 Task: Find connections with filter location Melouza with filter topic #Successwith filter profile language German with filter current company Kalpataru Limited with filter school JSS ACADEMY OF TECHNICAL EDUCATION, NOIDA with filter industry Urban Transit Services with filter service category Program Management with filter keywords title Founder
Action: Mouse moved to (569, 69)
Screenshot: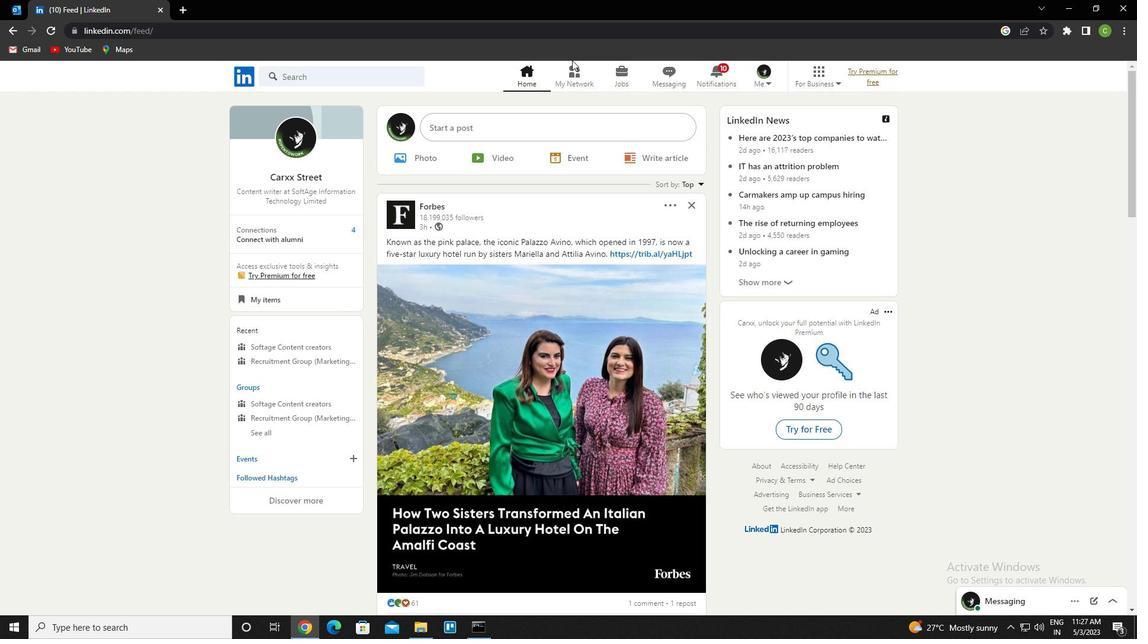 
Action: Mouse pressed left at (569, 69)
Screenshot: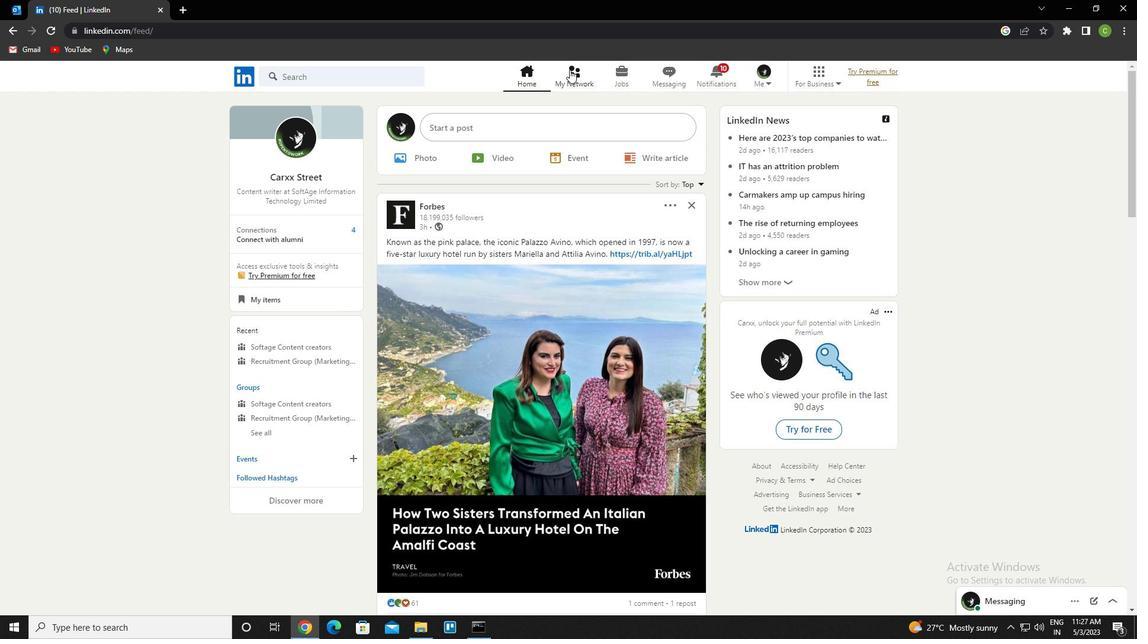 
Action: Mouse moved to (338, 143)
Screenshot: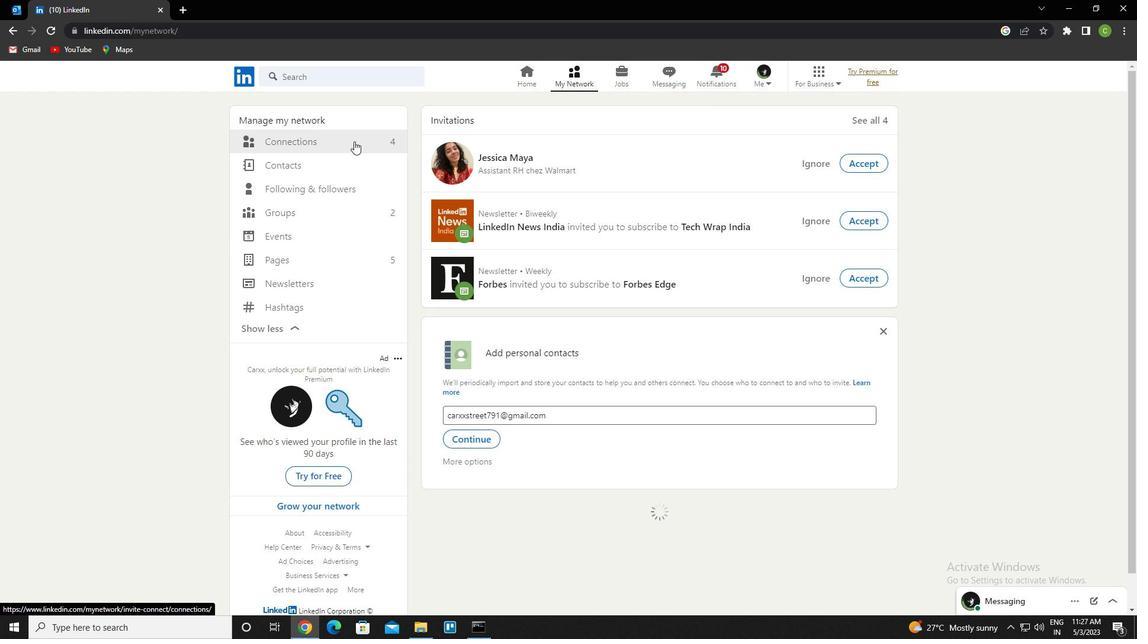 
Action: Mouse pressed left at (338, 143)
Screenshot: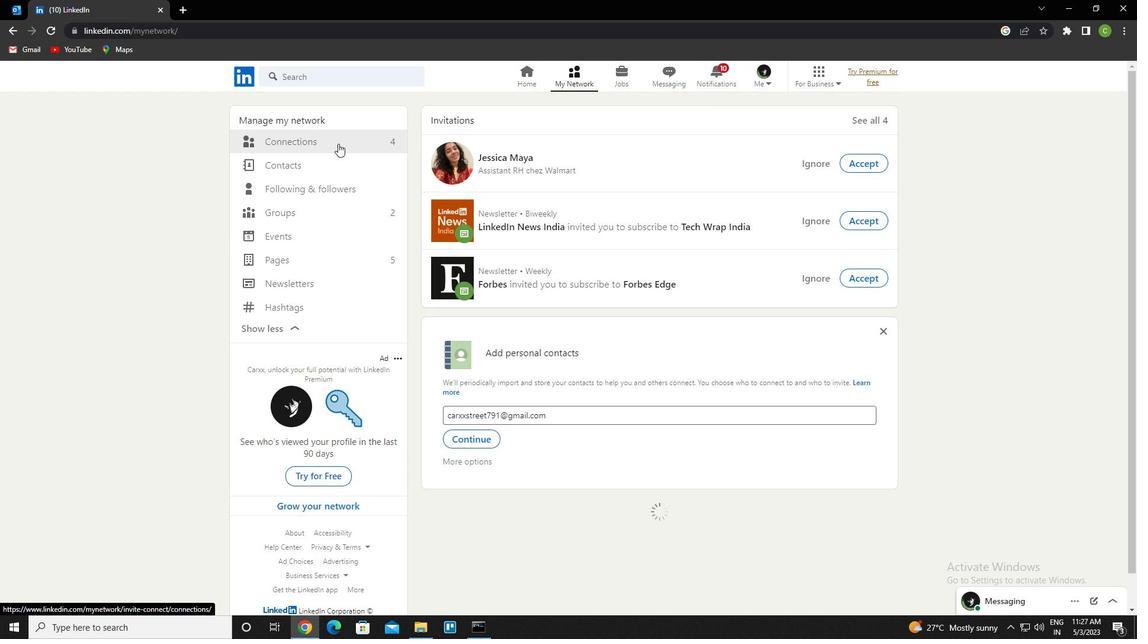 
Action: Mouse moved to (645, 143)
Screenshot: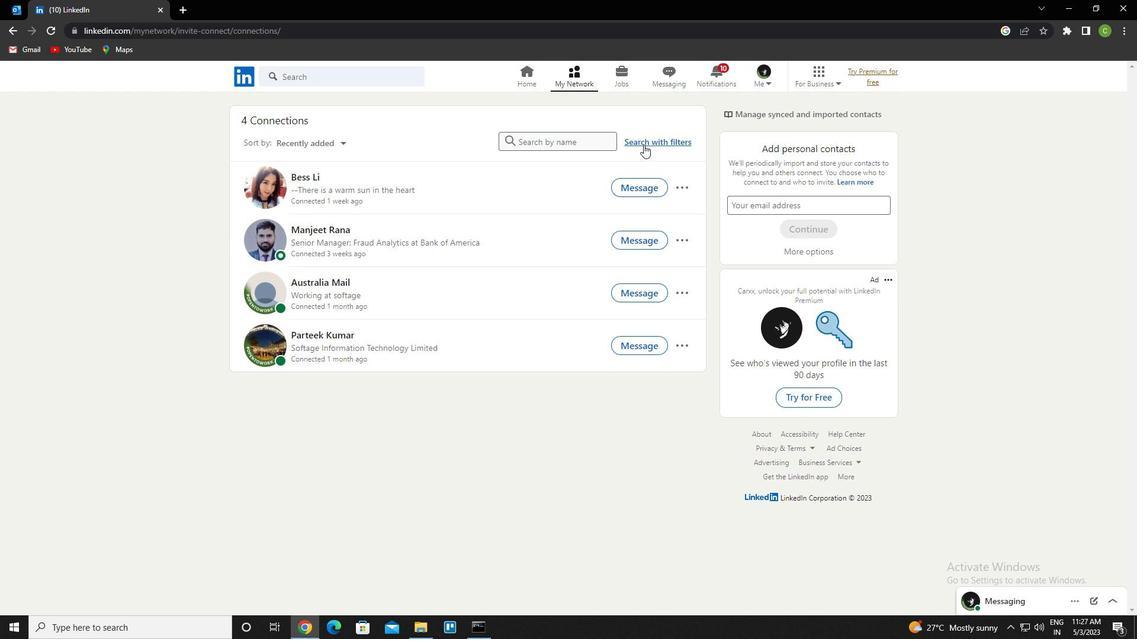 
Action: Mouse pressed left at (645, 143)
Screenshot: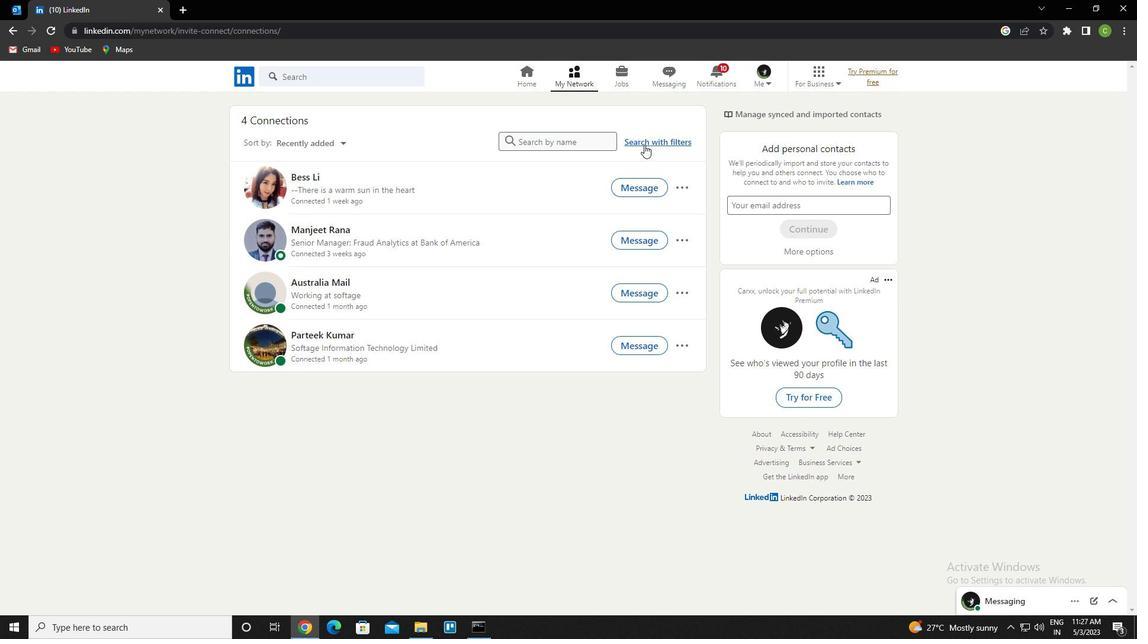 
Action: Mouse moved to (606, 111)
Screenshot: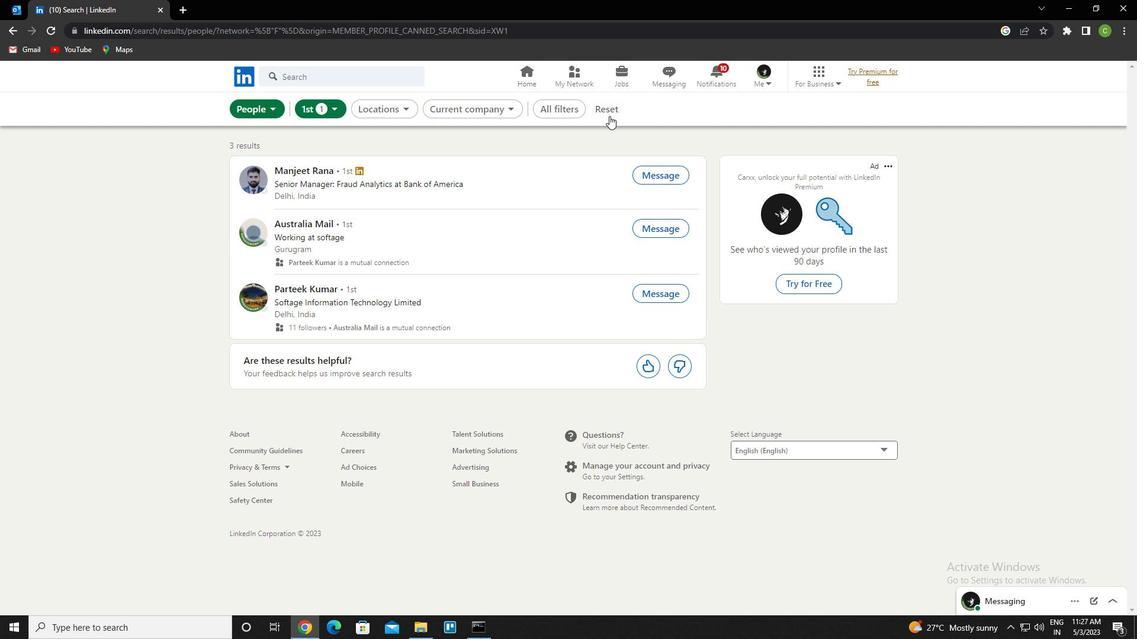 
Action: Mouse pressed left at (606, 111)
Screenshot: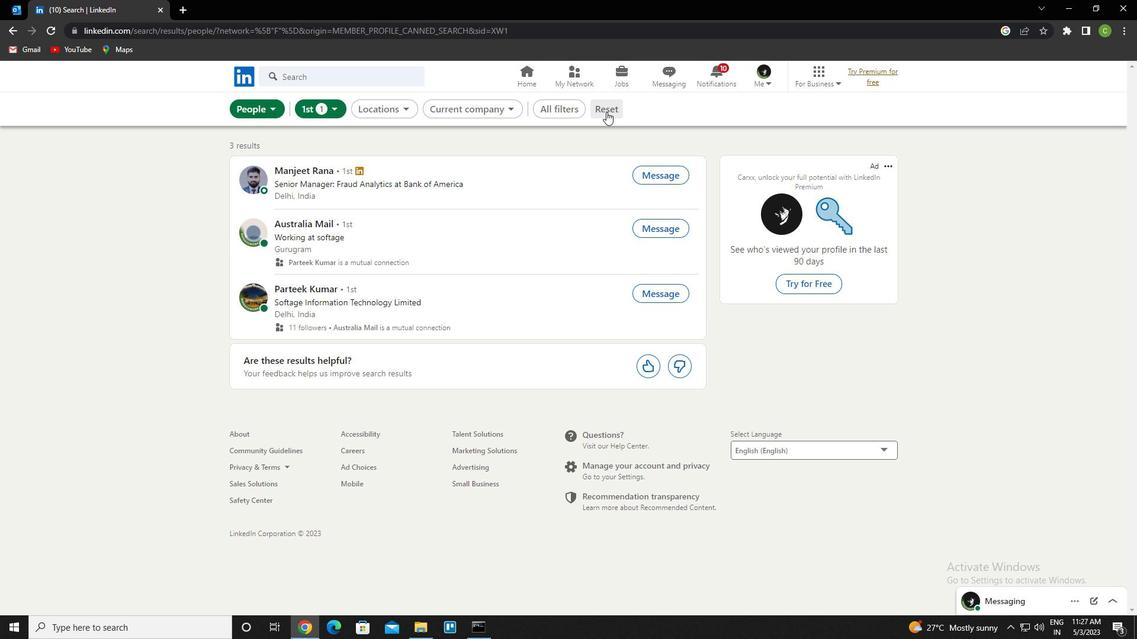 
Action: Mouse moved to (582, 111)
Screenshot: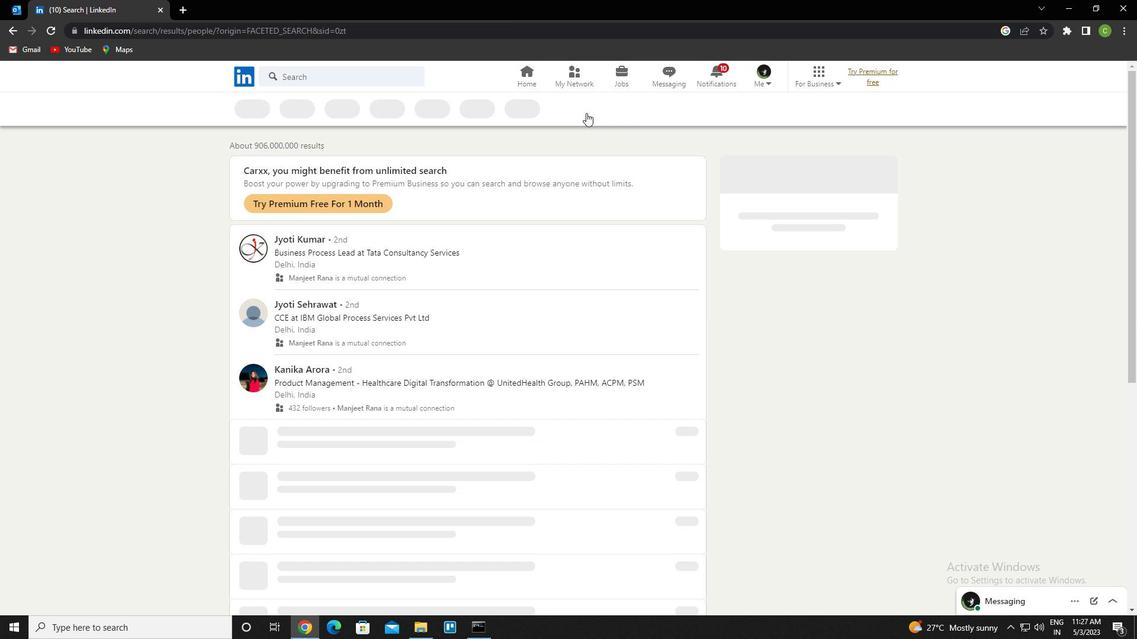 
Action: Mouse pressed left at (582, 111)
Screenshot: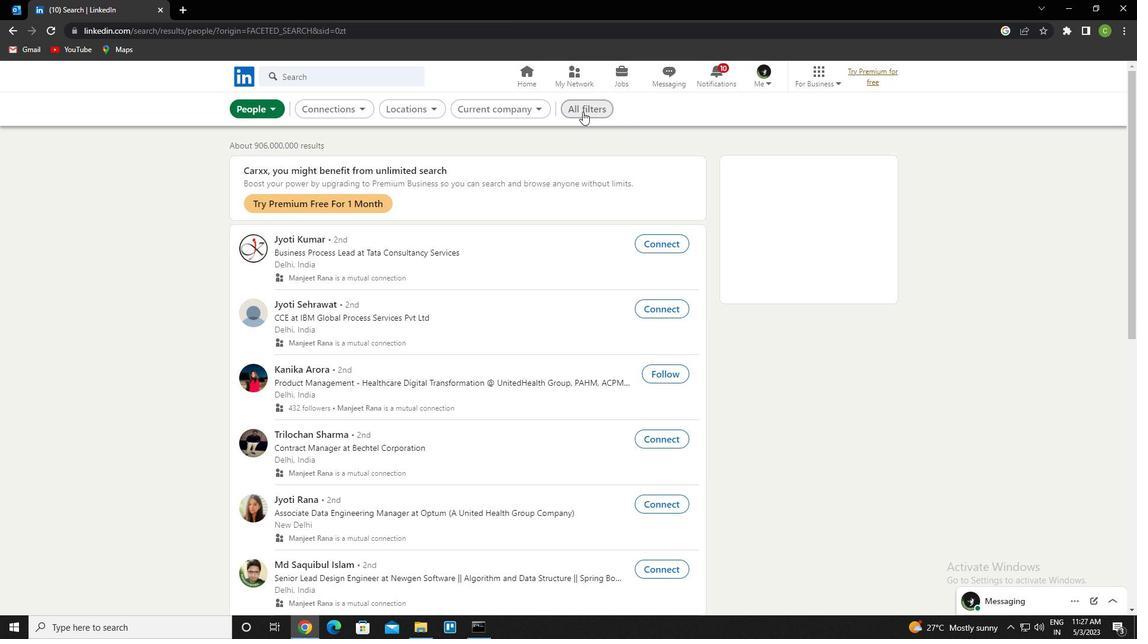 
Action: Mouse moved to (946, 343)
Screenshot: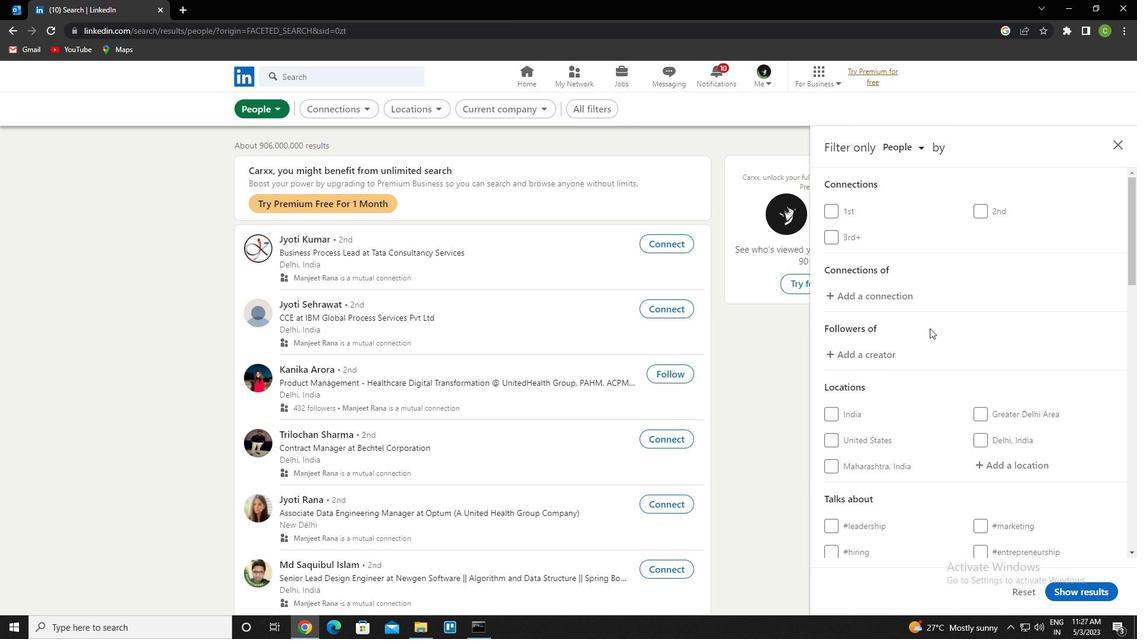 
Action: Mouse scrolled (946, 342) with delta (0, 0)
Screenshot: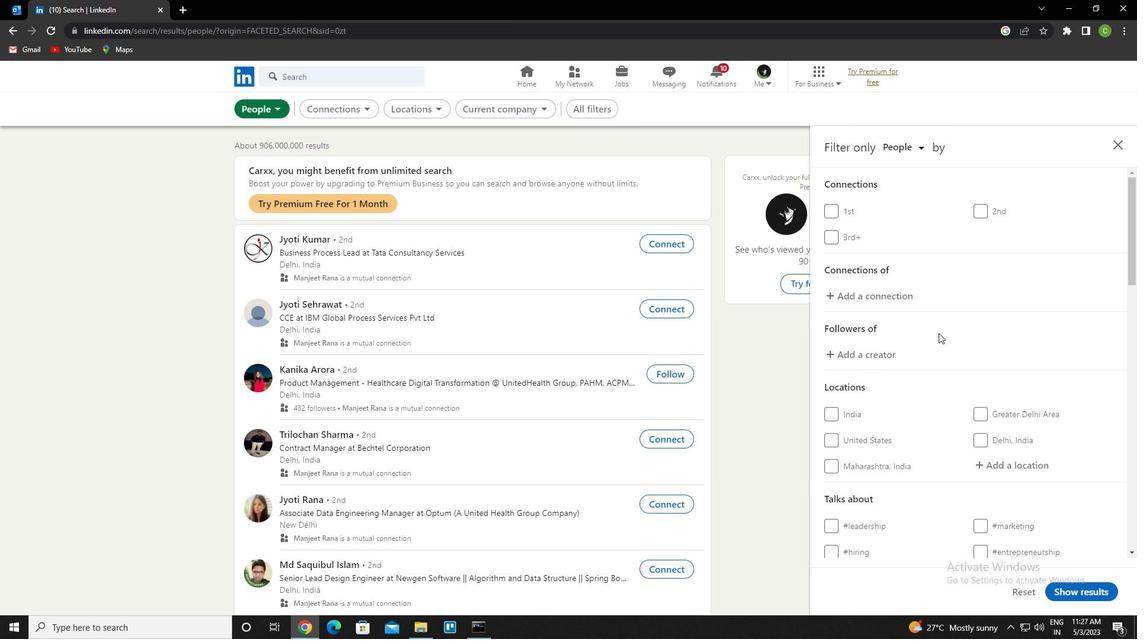 
Action: Mouse scrolled (946, 342) with delta (0, 0)
Screenshot: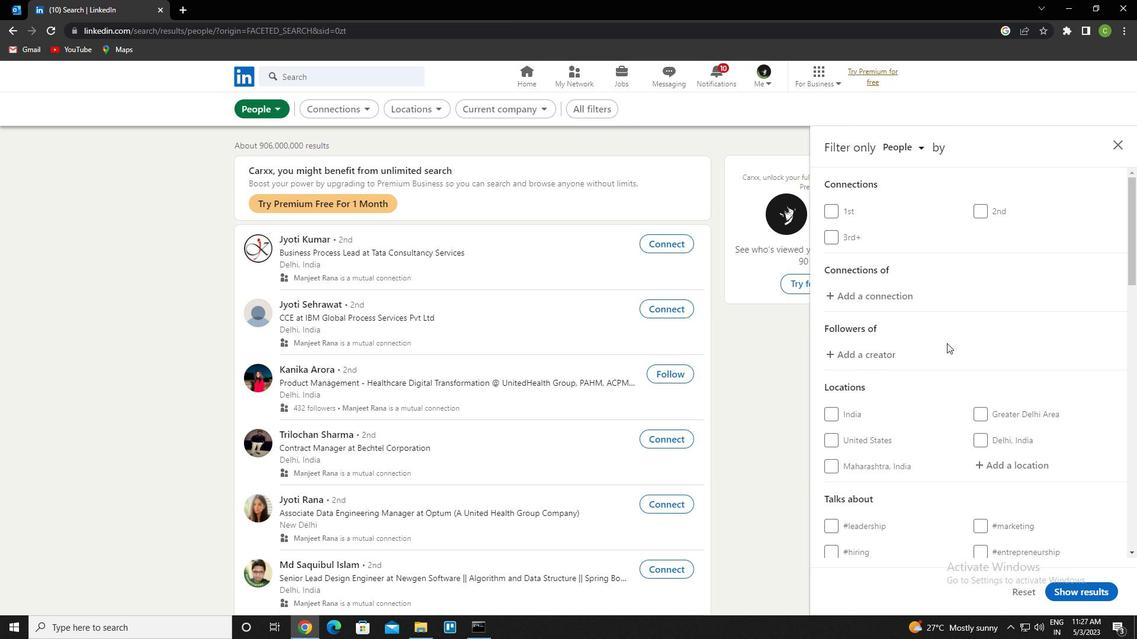 
Action: Mouse scrolled (946, 342) with delta (0, 0)
Screenshot: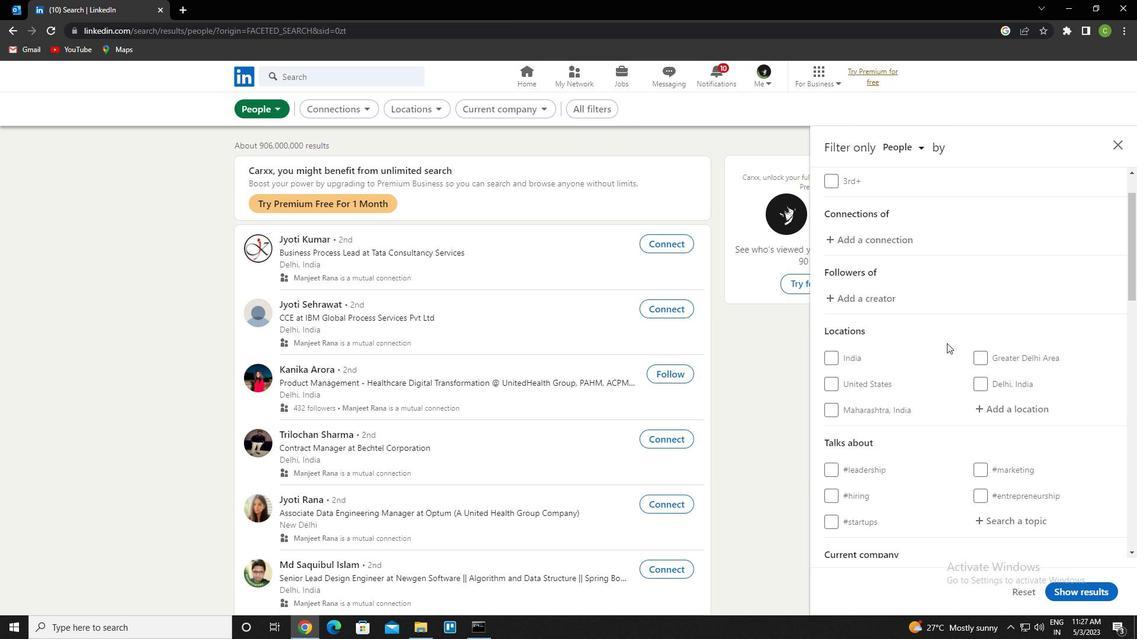 
Action: Mouse moved to (1025, 291)
Screenshot: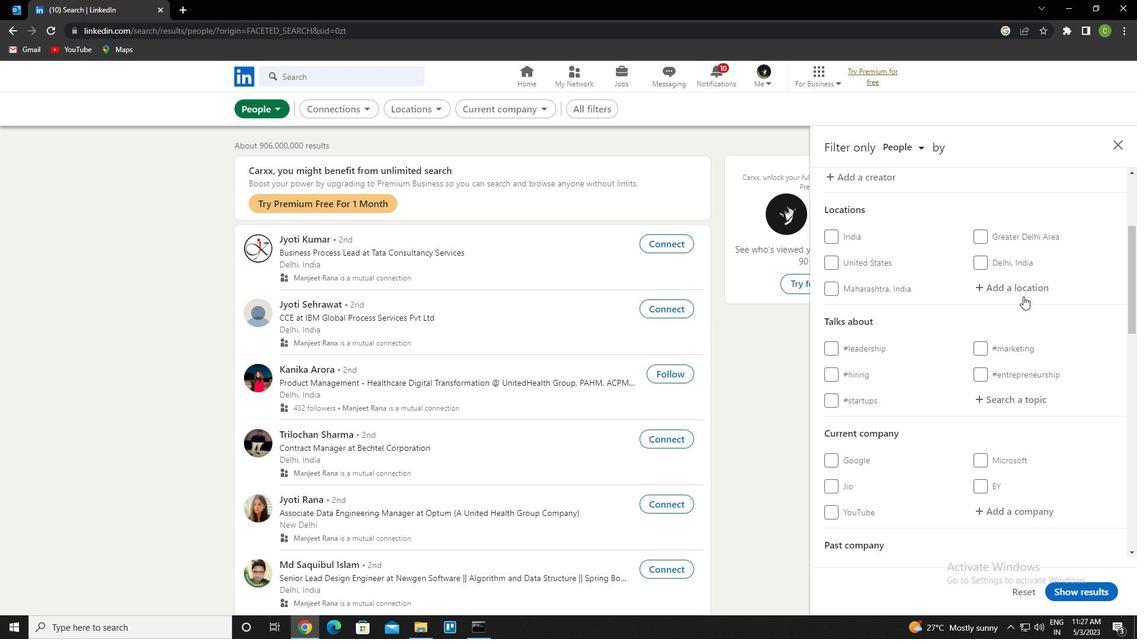 
Action: Mouse pressed left at (1025, 291)
Screenshot: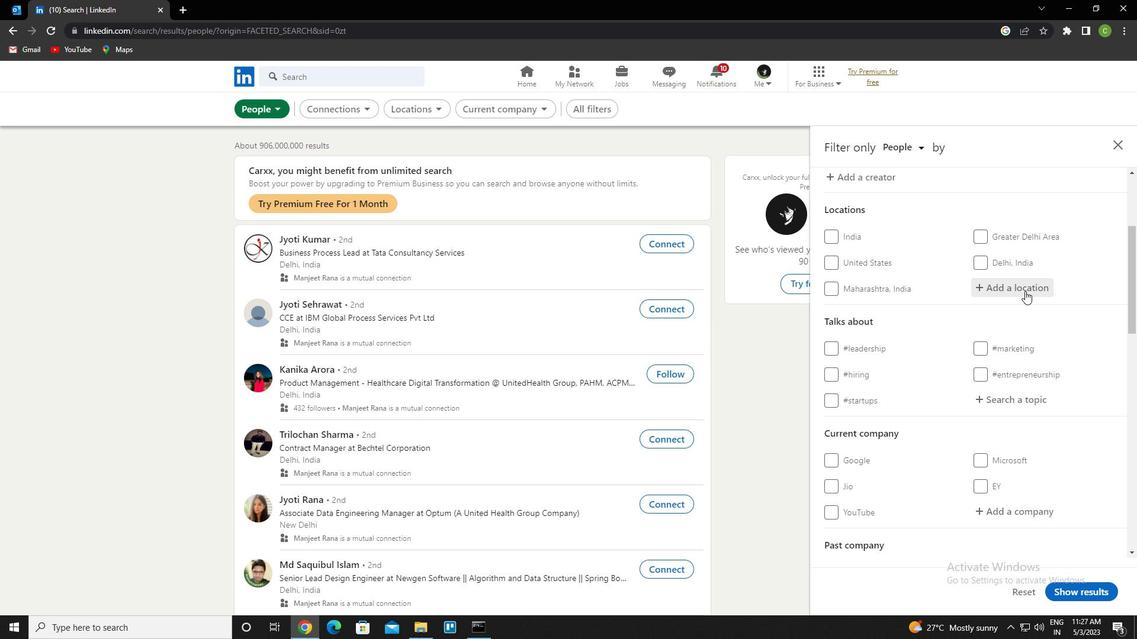 
Action: Key pressed <Key.caps_lock>m<Key.caps_lock>elouze<Key.backspace>a<Key.enter>
Screenshot: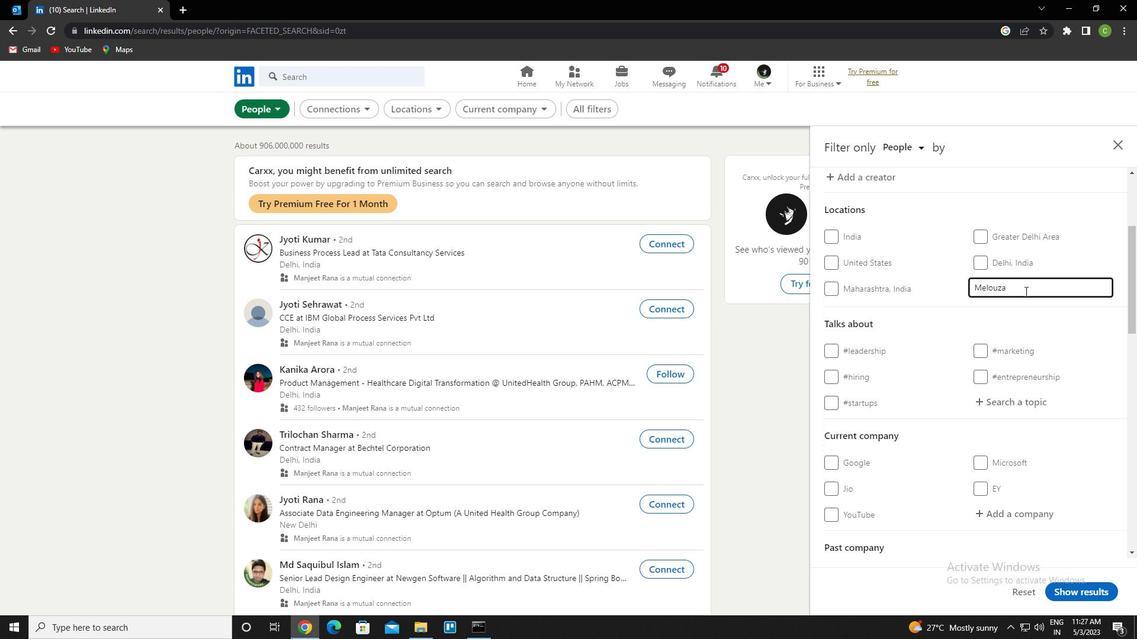 
Action: Mouse scrolled (1025, 290) with delta (0, 0)
Screenshot: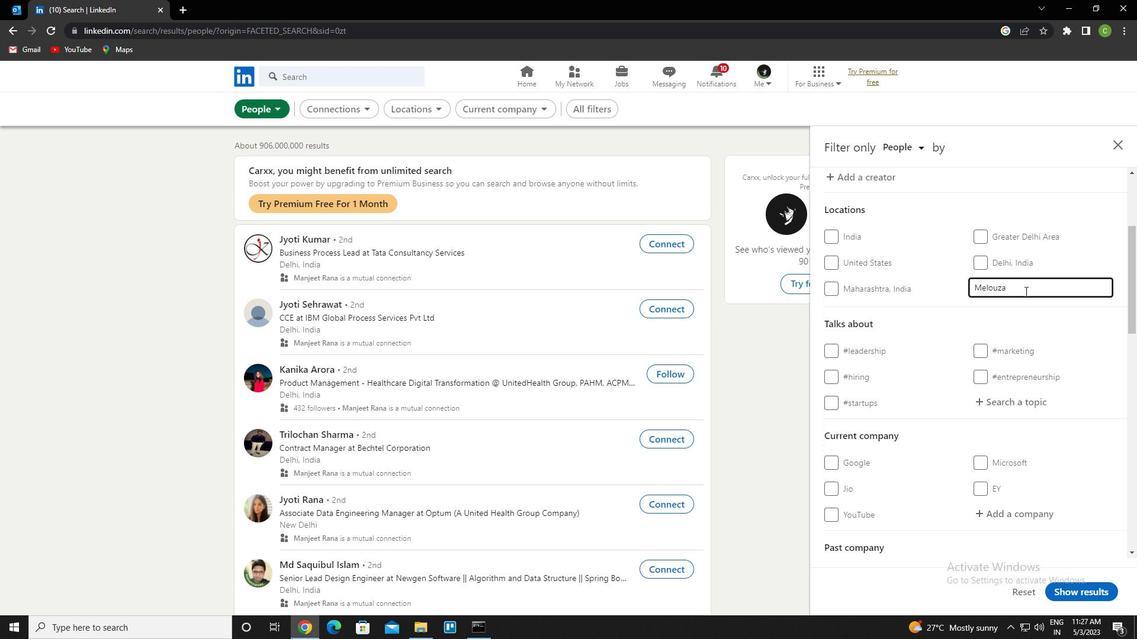 
Action: Mouse scrolled (1025, 290) with delta (0, 0)
Screenshot: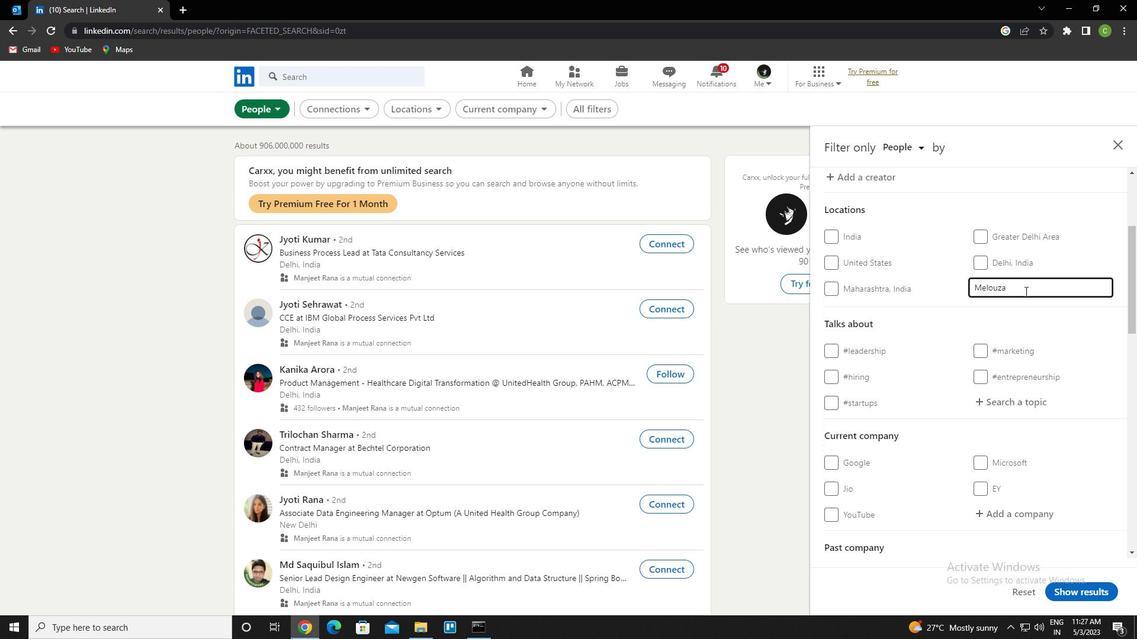 
Action: Mouse moved to (1007, 286)
Screenshot: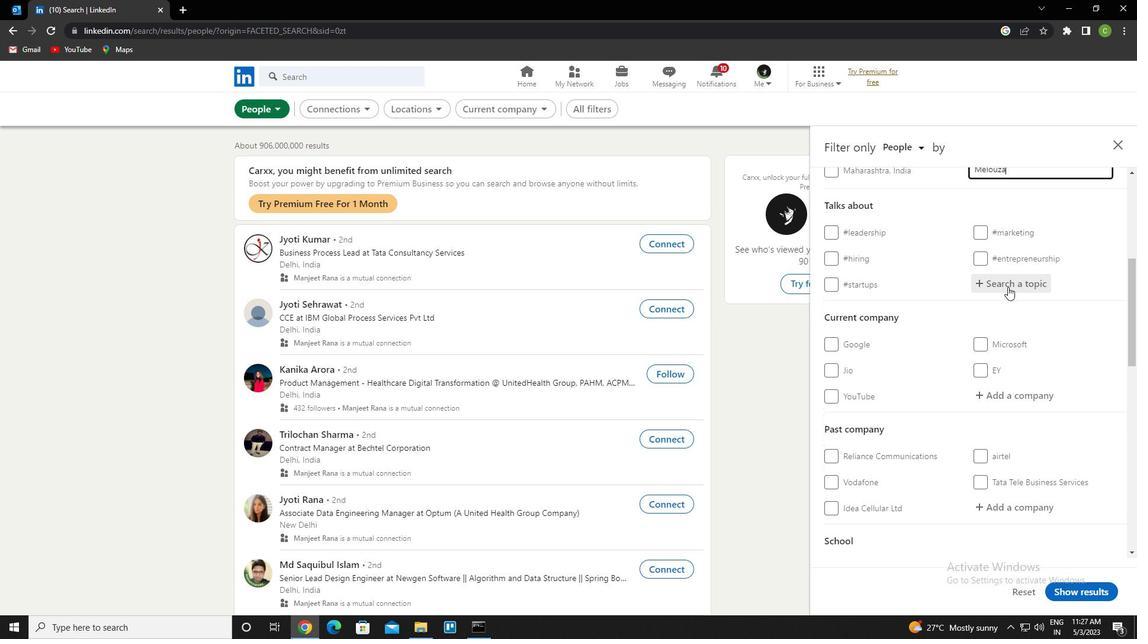 
Action: Mouse pressed left at (1007, 286)
Screenshot: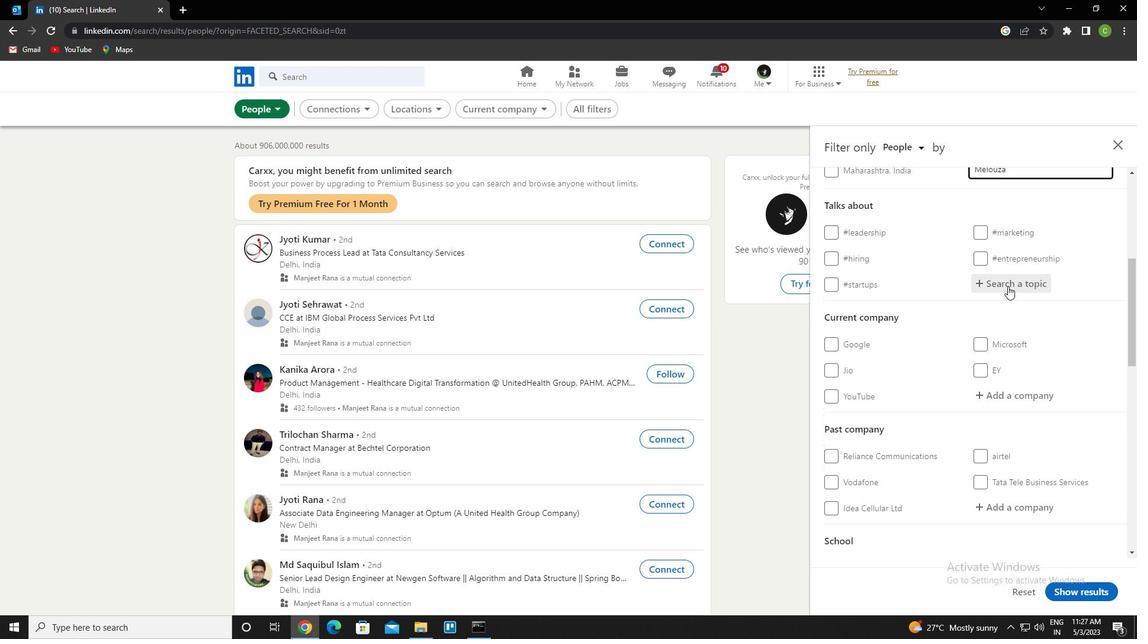 
Action: Key pressed sucess<Key.down><Key.down><Key.down><Key.down><Key.enter>
Screenshot: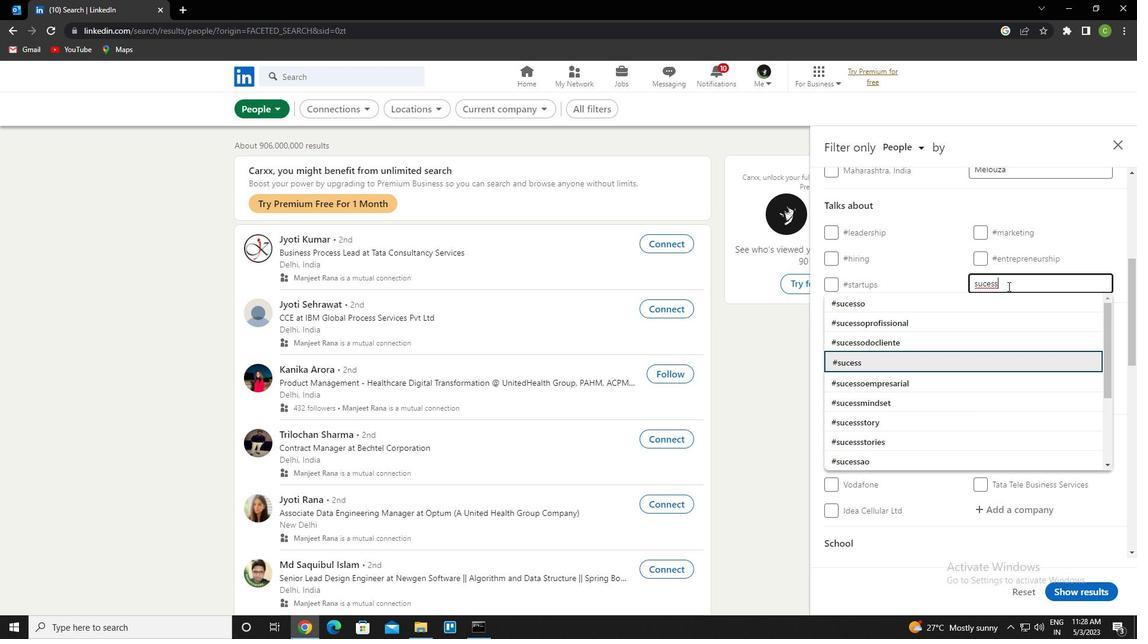 
Action: Mouse scrolled (1007, 286) with delta (0, 0)
Screenshot: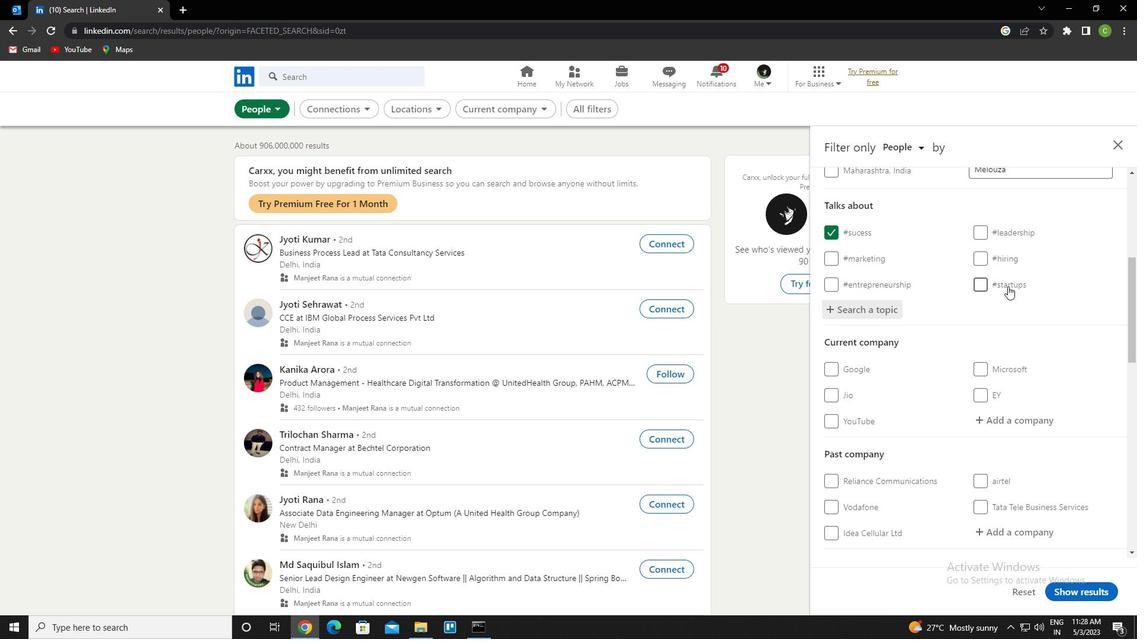 
Action: Mouse scrolled (1007, 286) with delta (0, 0)
Screenshot: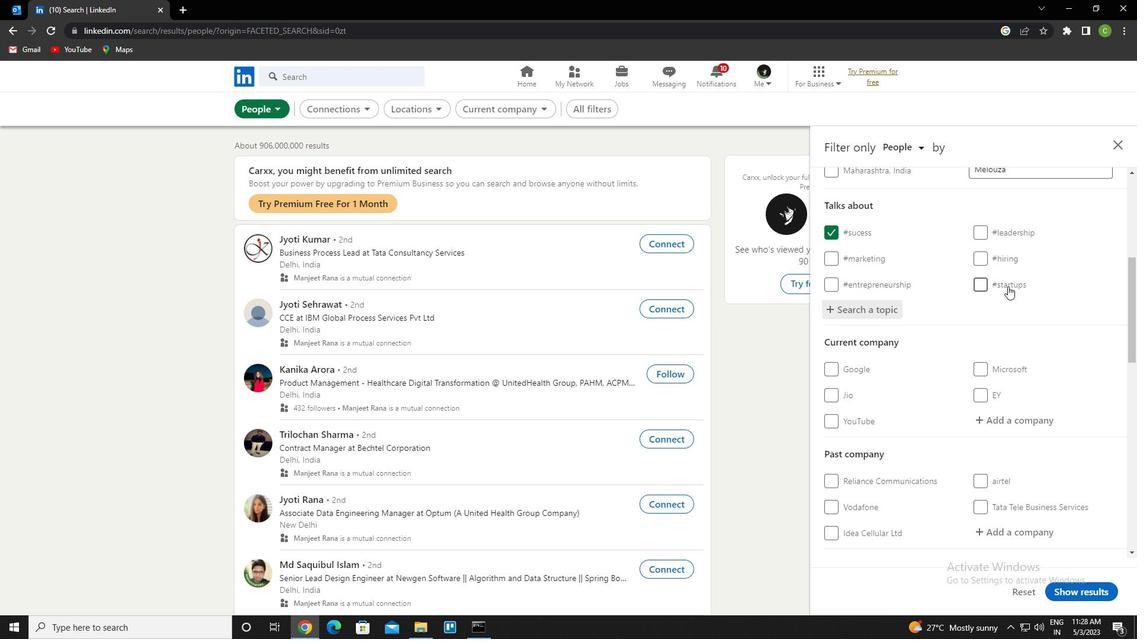 
Action: Mouse scrolled (1007, 286) with delta (0, 0)
Screenshot: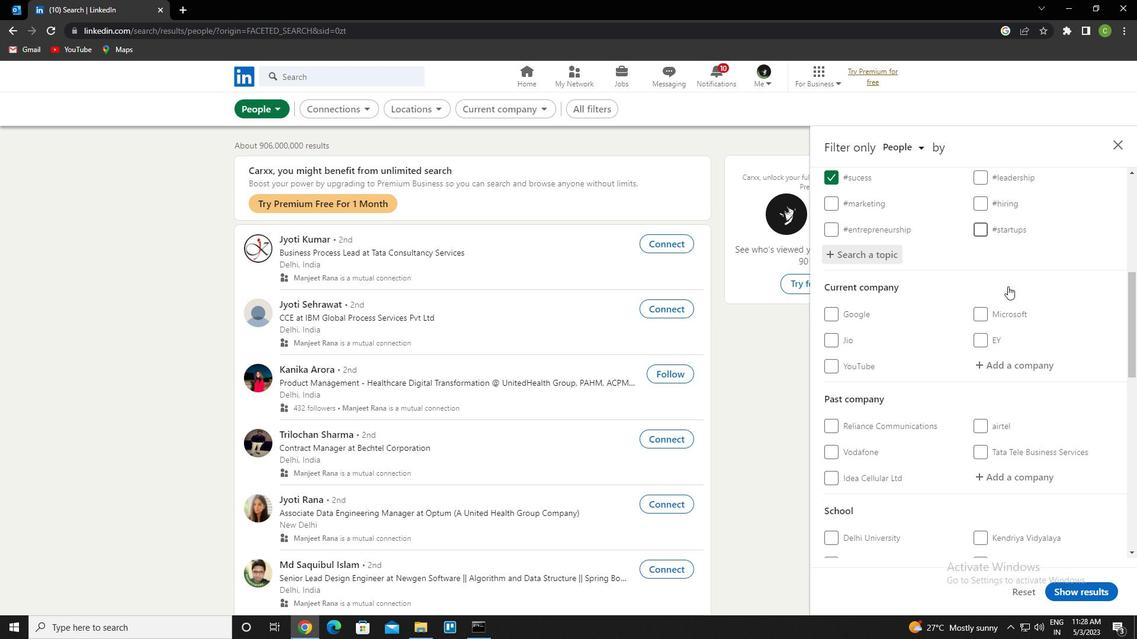 
Action: Mouse scrolled (1007, 286) with delta (0, 0)
Screenshot: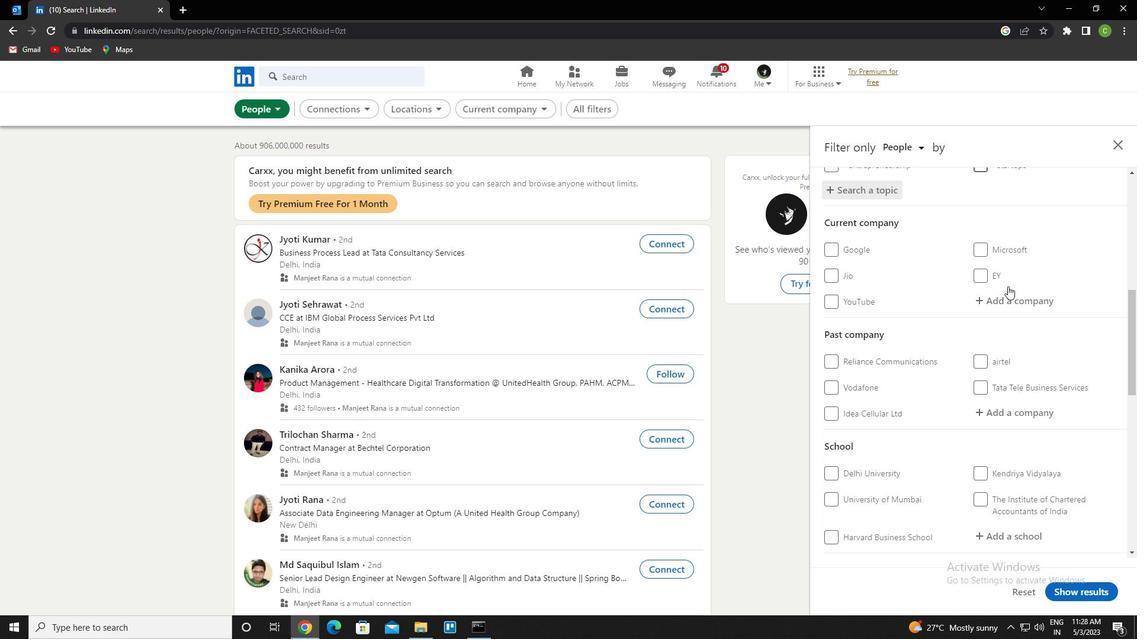 
Action: Mouse moved to (1003, 305)
Screenshot: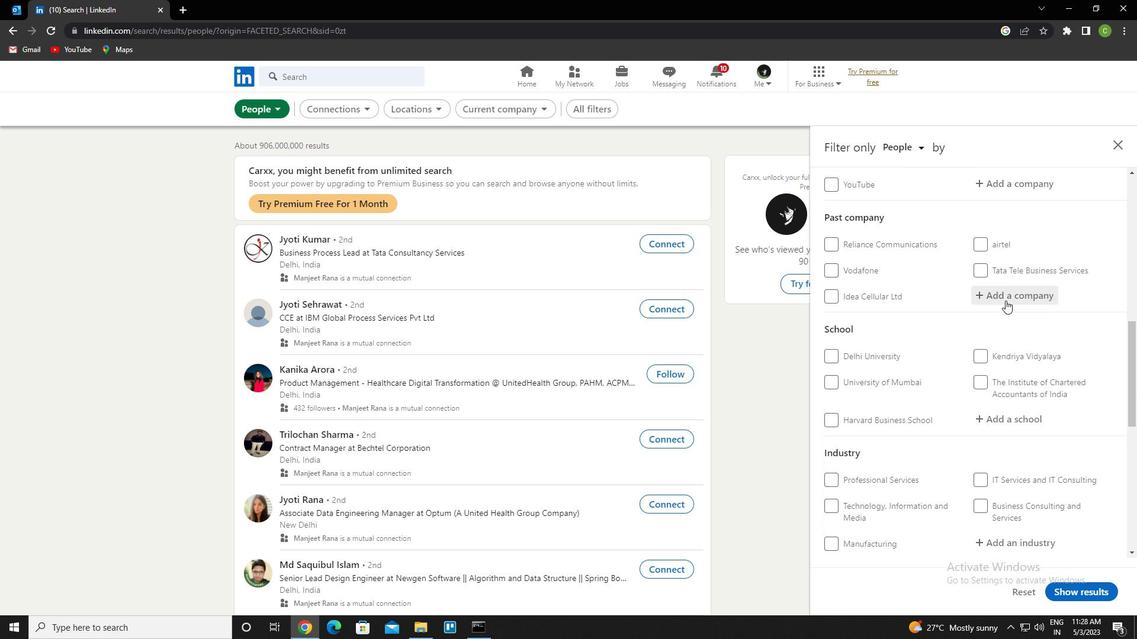 
Action: Mouse scrolled (1003, 304) with delta (0, 0)
Screenshot: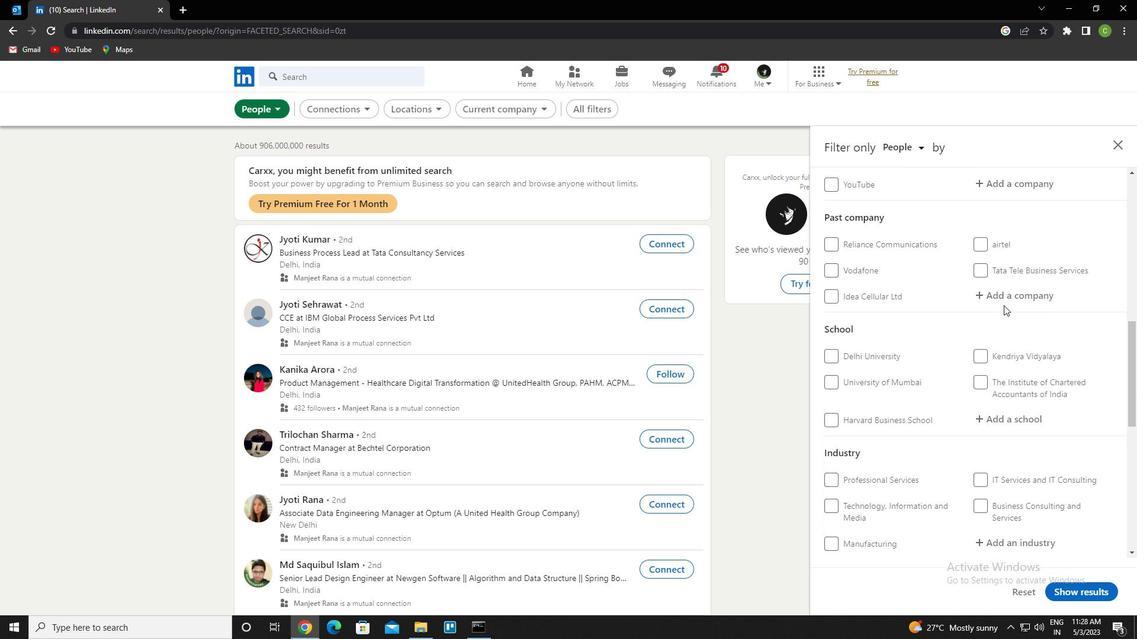 
Action: Mouse scrolled (1003, 304) with delta (0, 0)
Screenshot: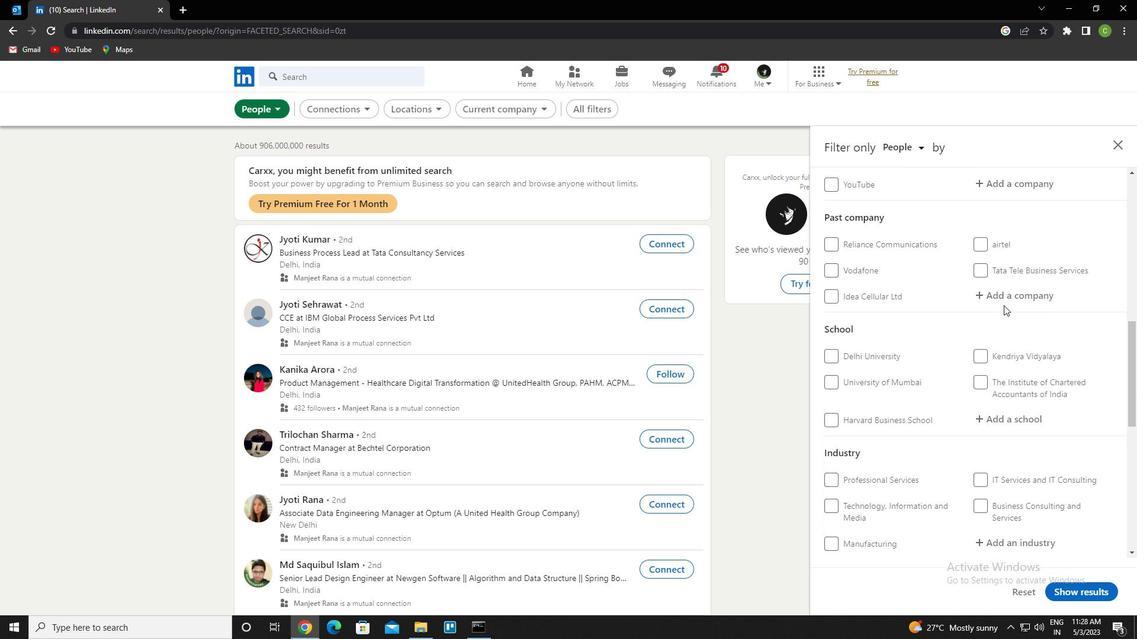 
Action: Mouse scrolled (1003, 304) with delta (0, 0)
Screenshot: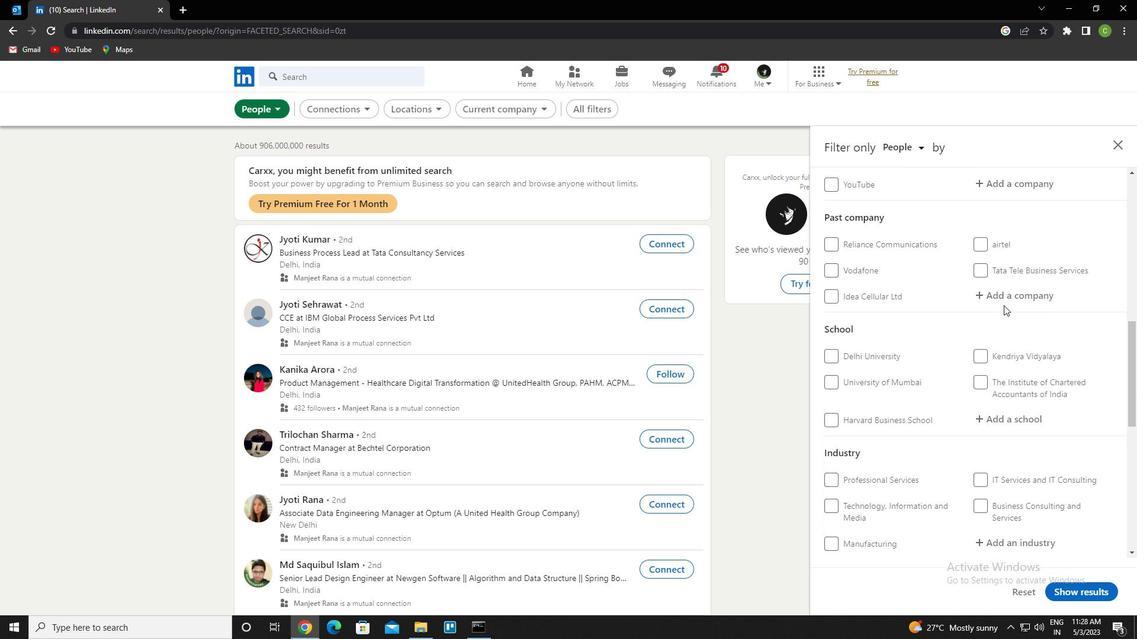 
Action: Mouse scrolled (1003, 304) with delta (0, 0)
Screenshot: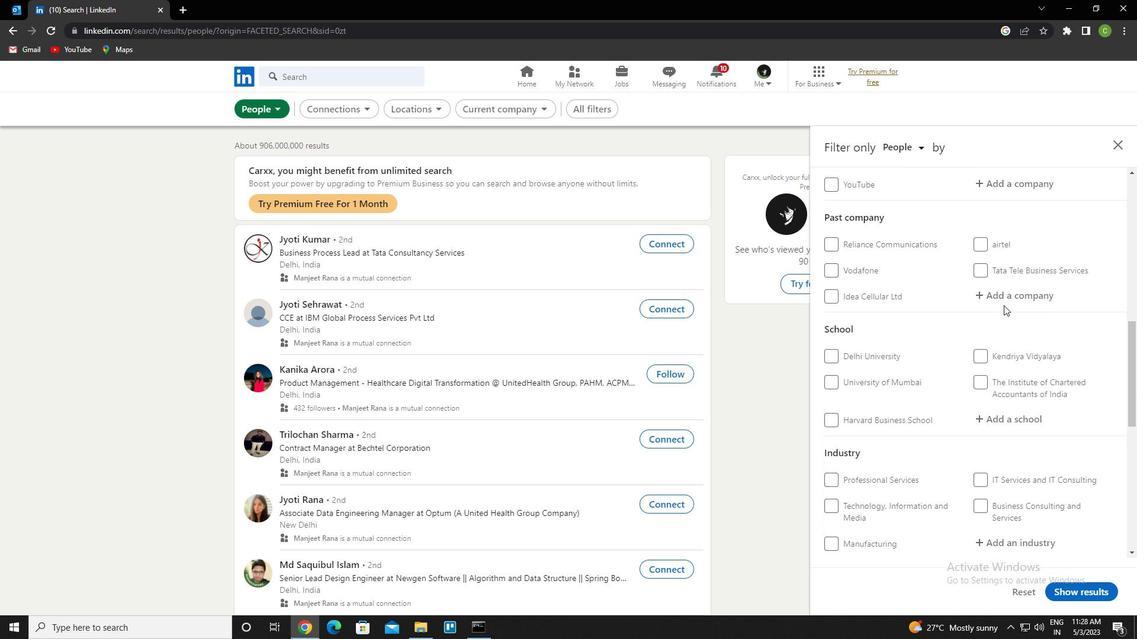 
Action: Mouse scrolled (1003, 304) with delta (0, 0)
Screenshot: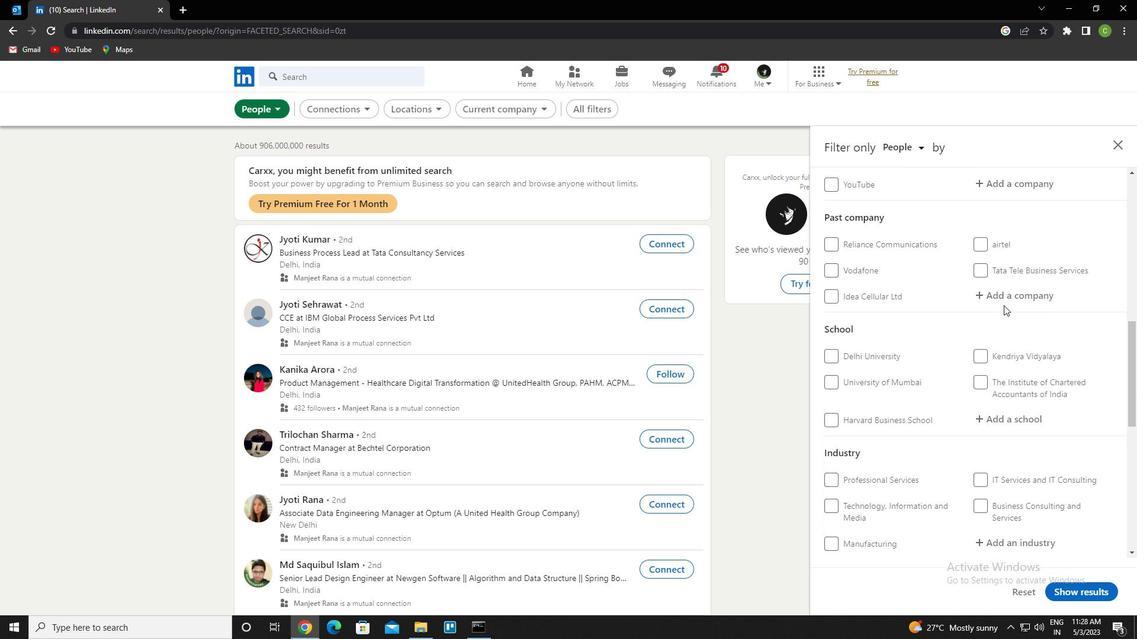 
Action: Mouse scrolled (1003, 304) with delta (0, 0)
Screenshot: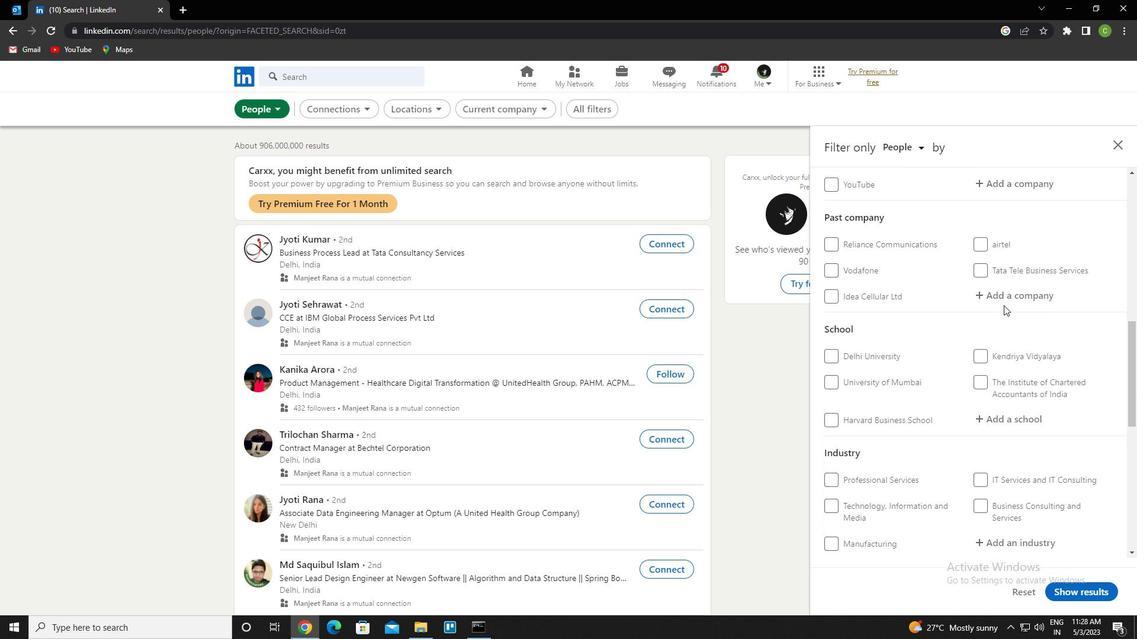 
Action: Mouse moved to (935, 337)
Screenshot: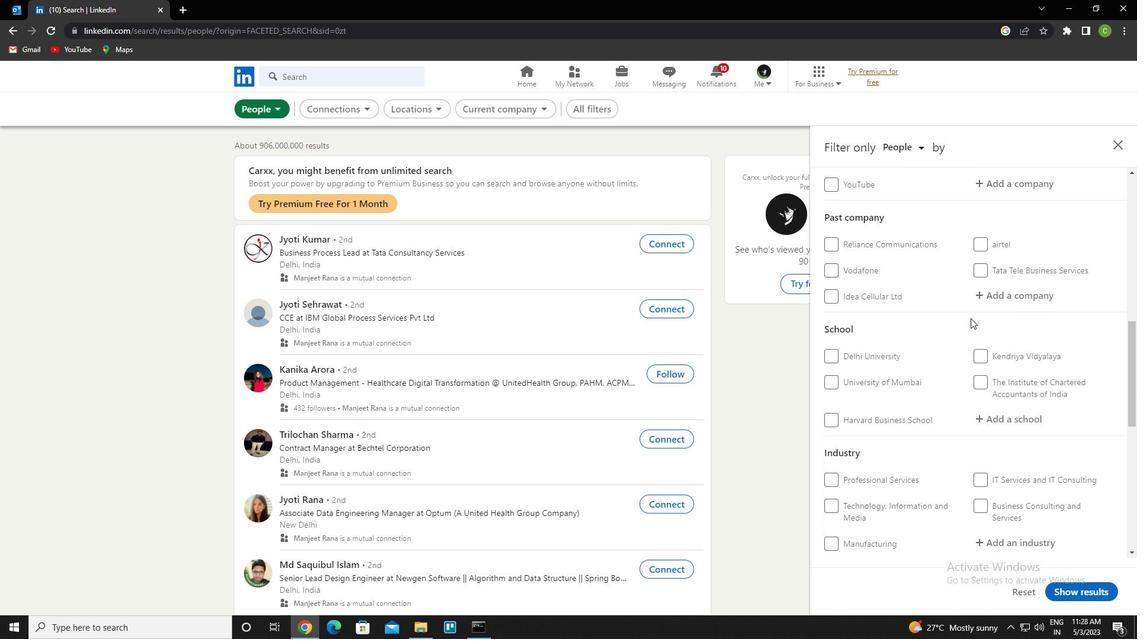 
Action: Mouse scrolled (935, 336) with delta (0, 0)
Screenshot: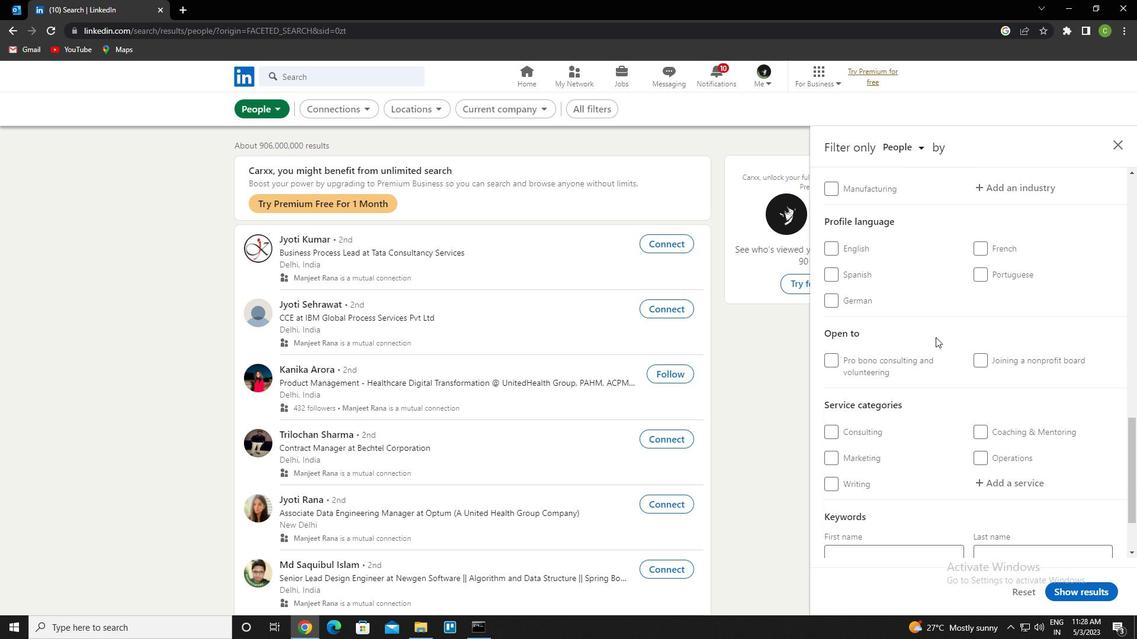 
Action: Mouse scrolled (935, 336) with delta (0, 0)
Screenshot: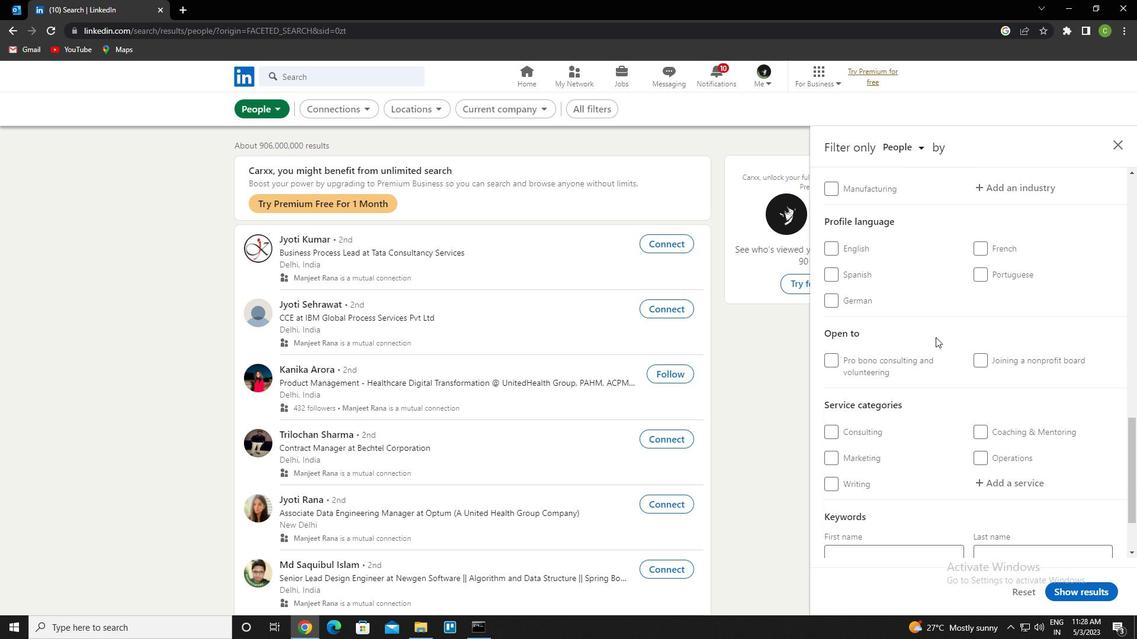 
Action: Mouse scrolled (935, 336) with delta (0, 0)
Screenshot: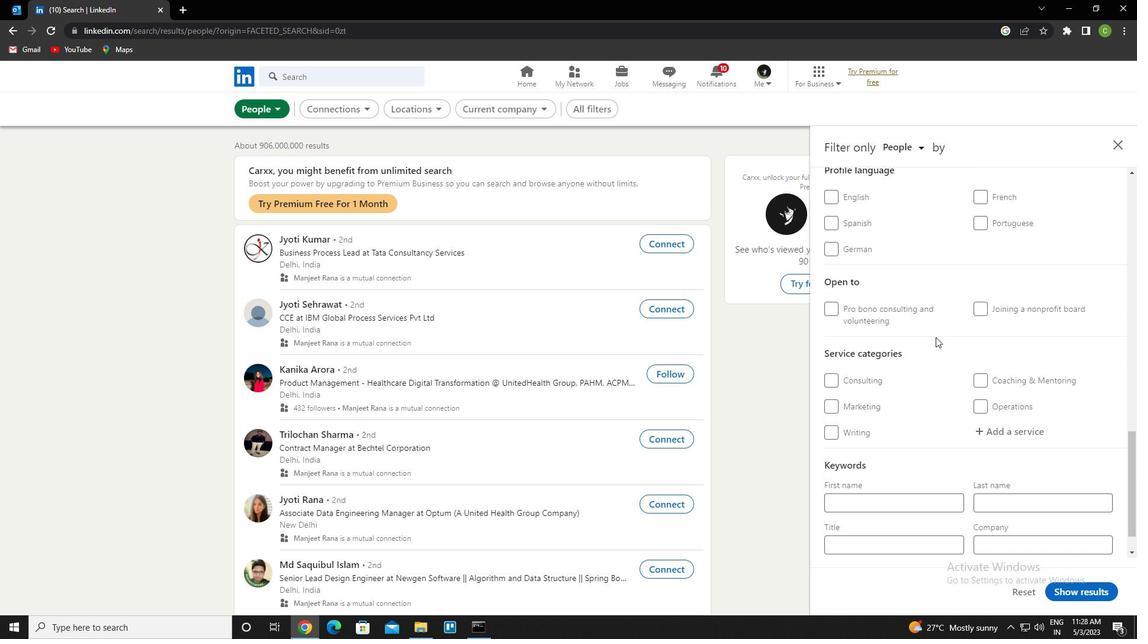 
Action: Mouse scrolled (935, 338) with delta (0, 0)
Screenshot: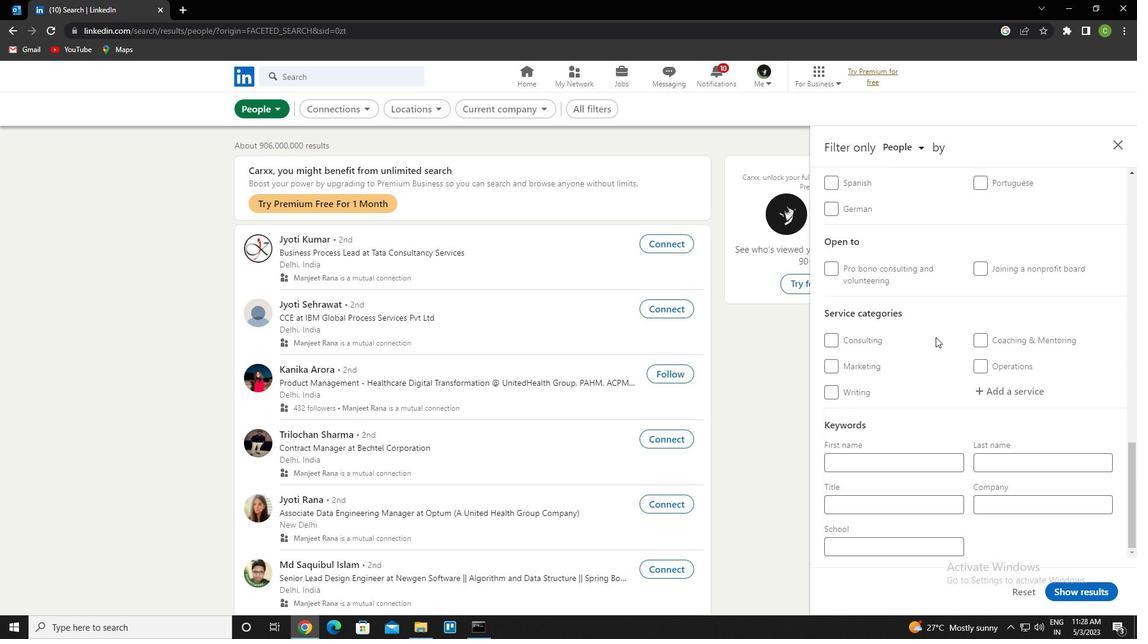 
Action: Mouse scrolled (935, 338) with delta (0, 0)
Screenshot: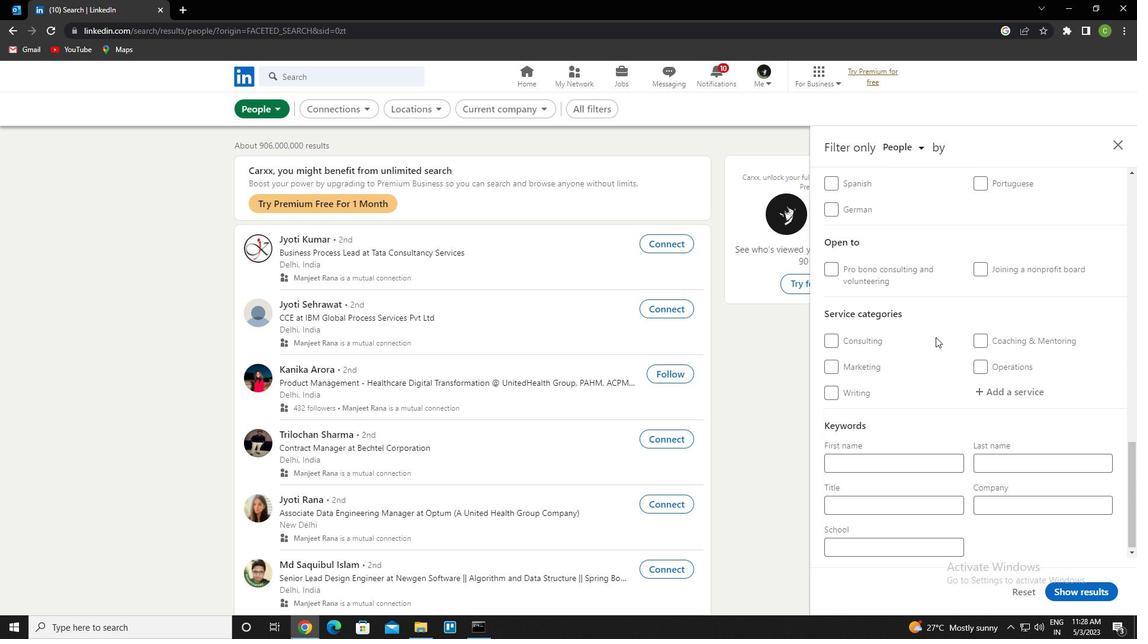 
Action: Mouse scrolled (935, 338) with delta (0, 0)
Screenshot: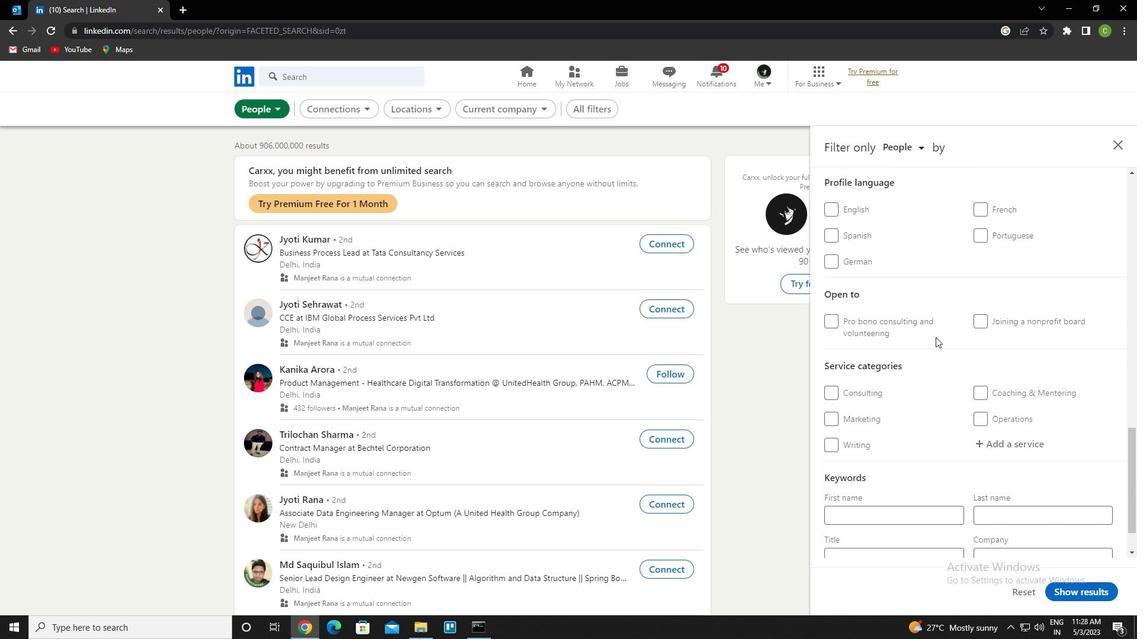 
Action: Mouse moved to (832, 390)
Screenshot: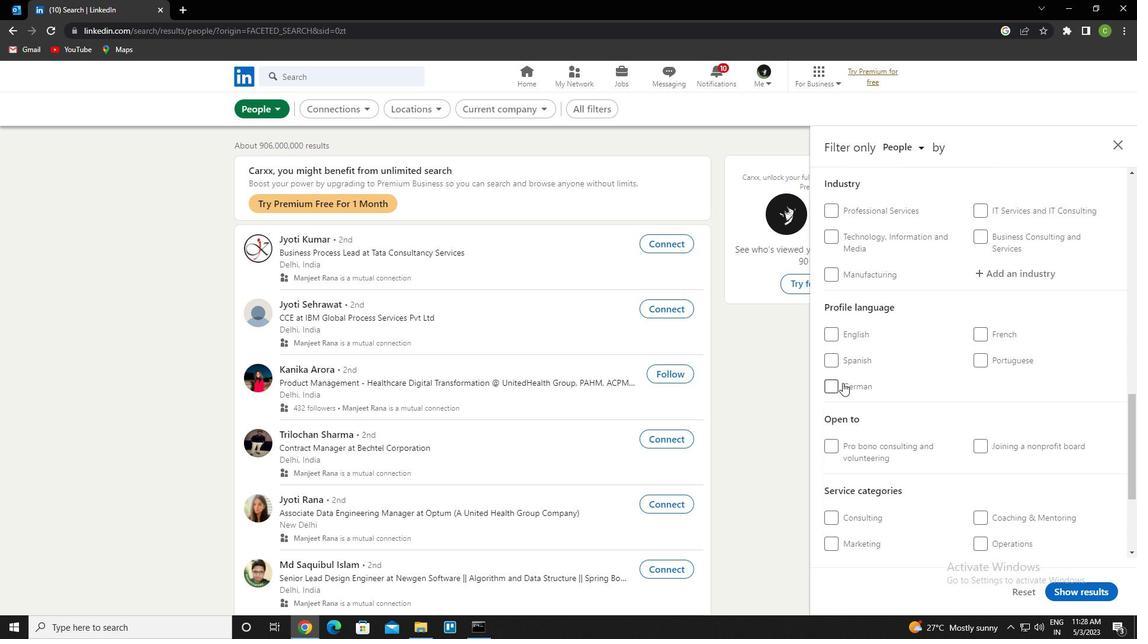 
Action: Mouse pressed left at (832, 390)
Screenshot: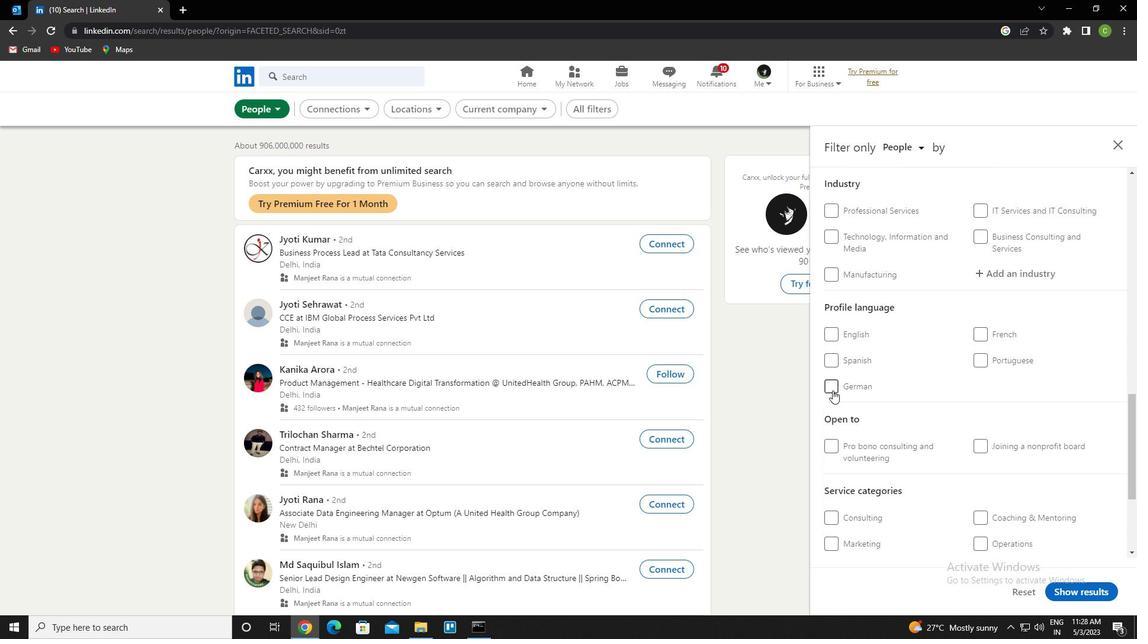 
Action: Mouse moved to (917, 418)
Screenshot: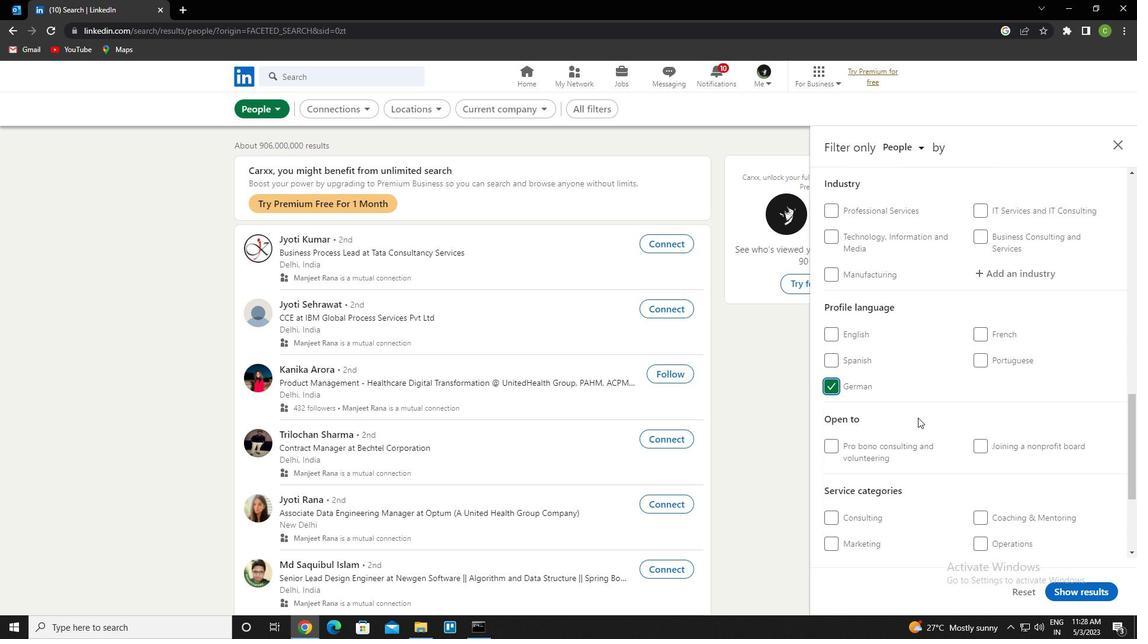 
Action: Mouse scrolled (917, 418) with delta (0, 0)
Screenshot: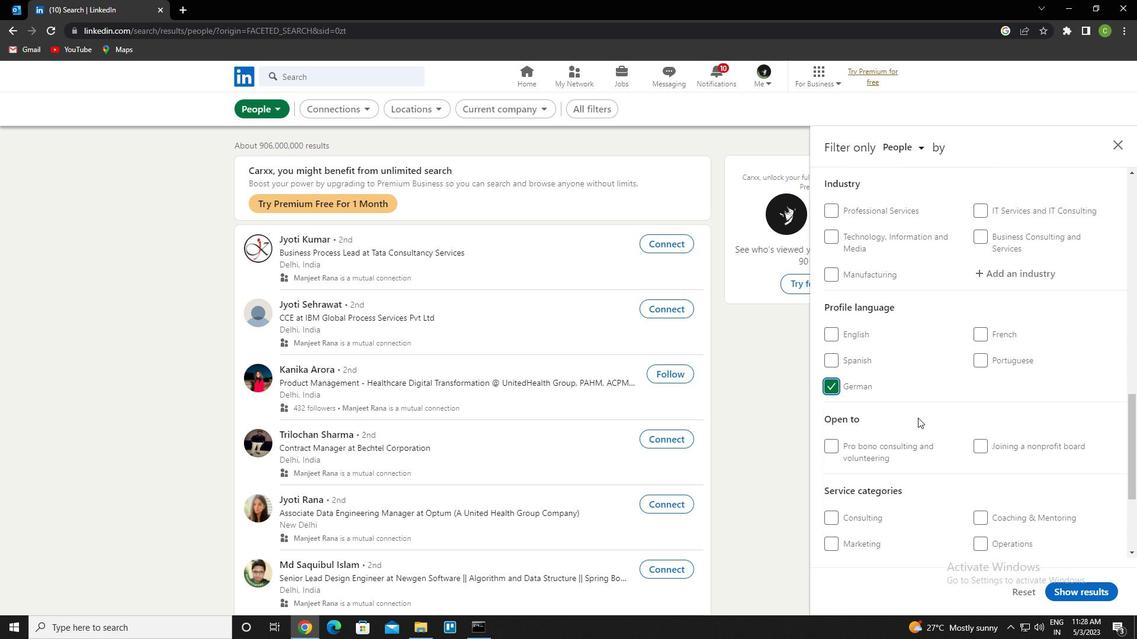
Action: Mouse scrolled (917, 418) with delta (0, 0)
Screenshot: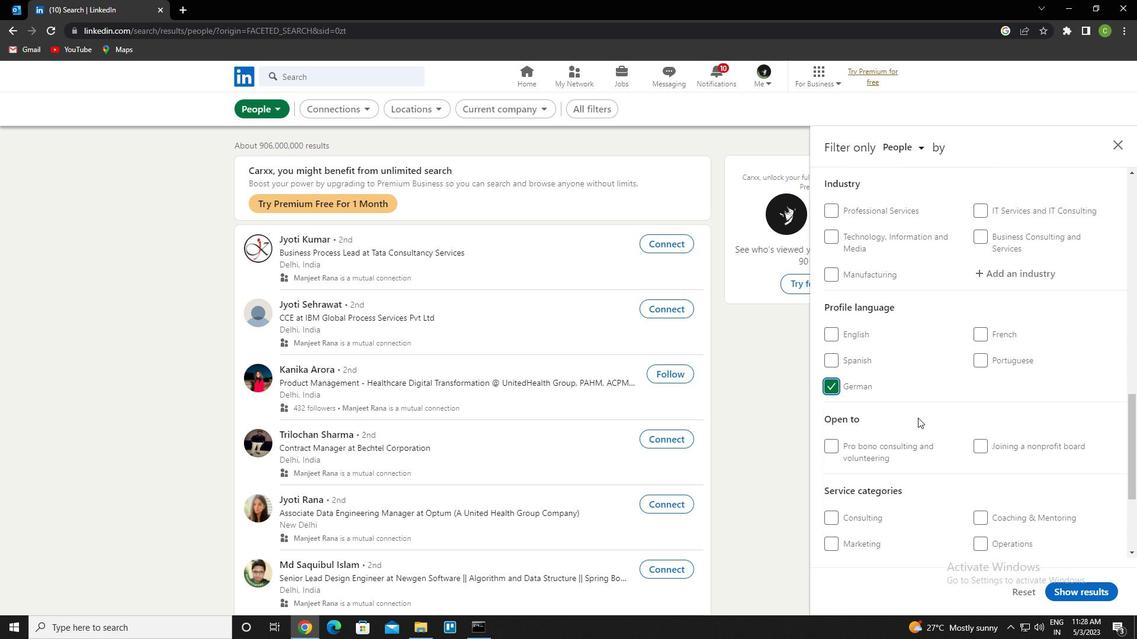 
Action: Mouse scrolled (917, 418) with delta (0, 0)
Screenshot: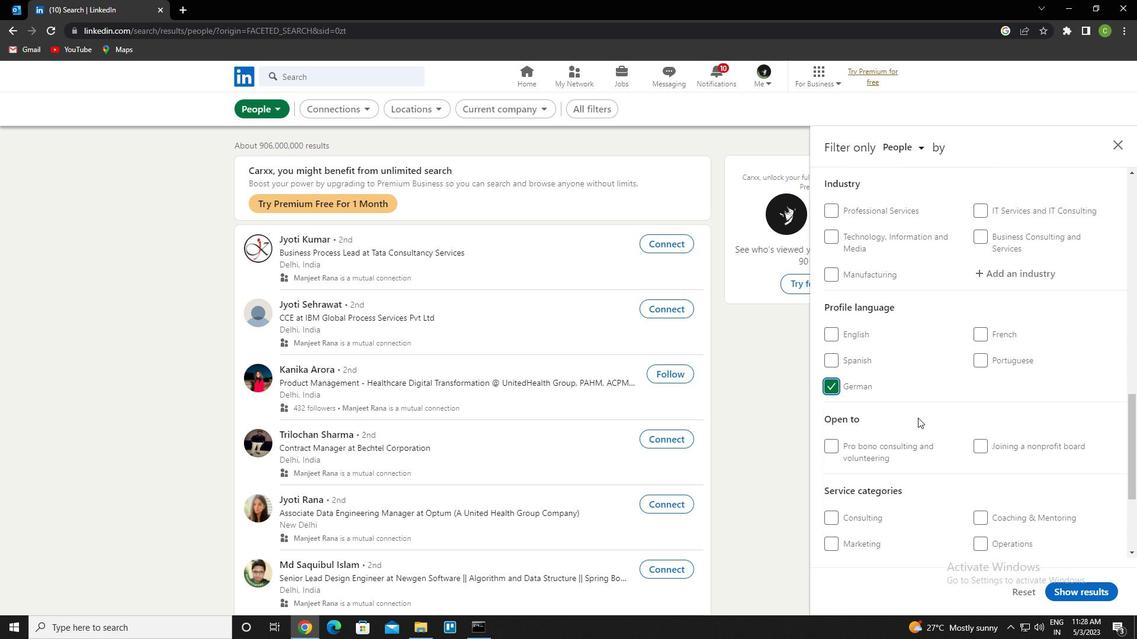 
Action: Mouse scrolled (917, 418) with delta (0, 0)
Screenshot: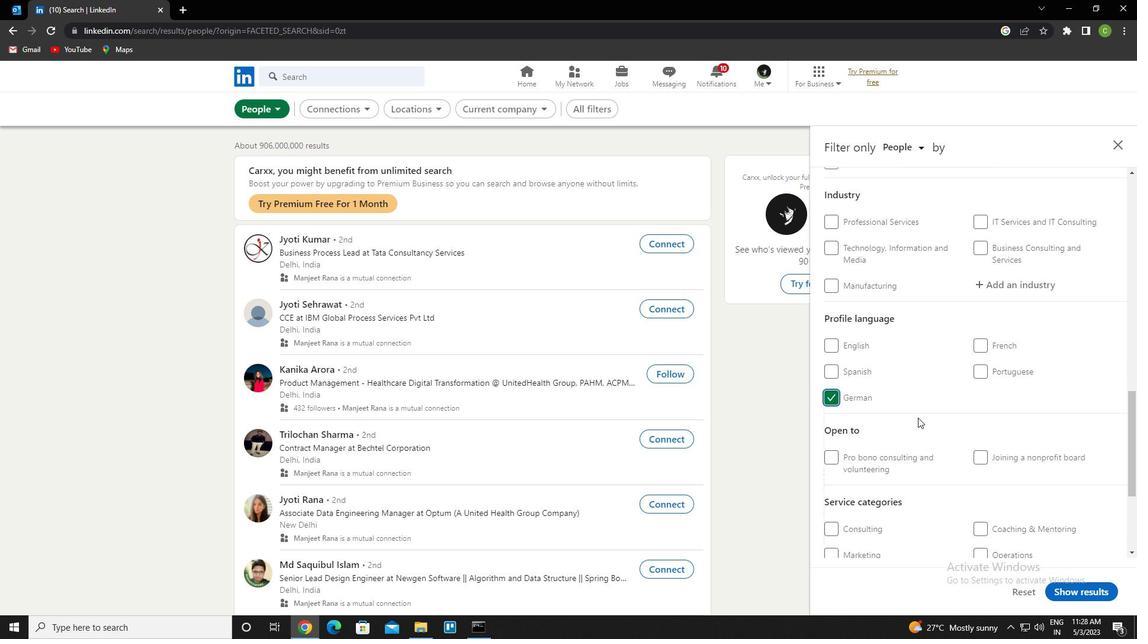 
Action: Mouse scrolled (917, 418) with delta (0, 0)
Screenshot: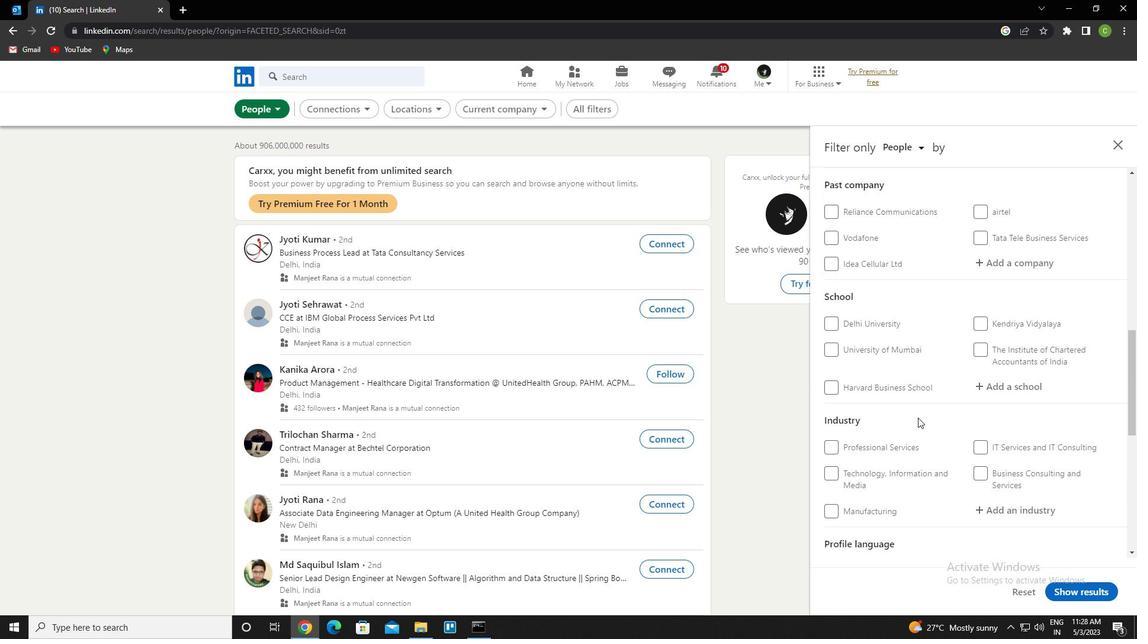 
Action: Mouse scrolled (917, 418) with delta (0, 0)
Screenshot: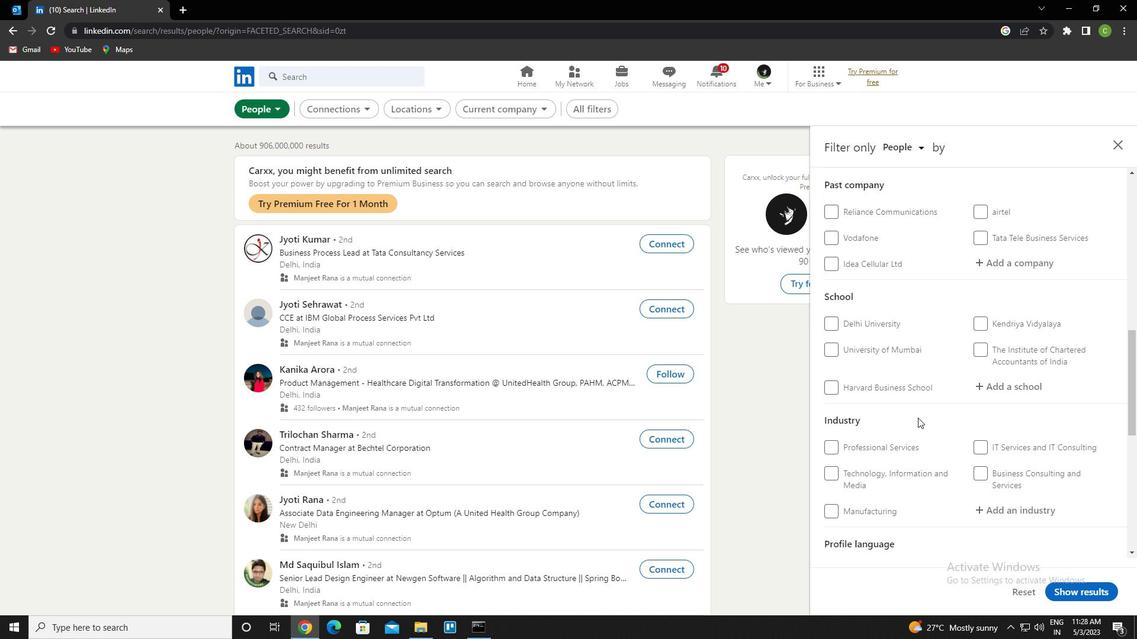 
Action: Mouse moved to (1020, 274)
Screenshot: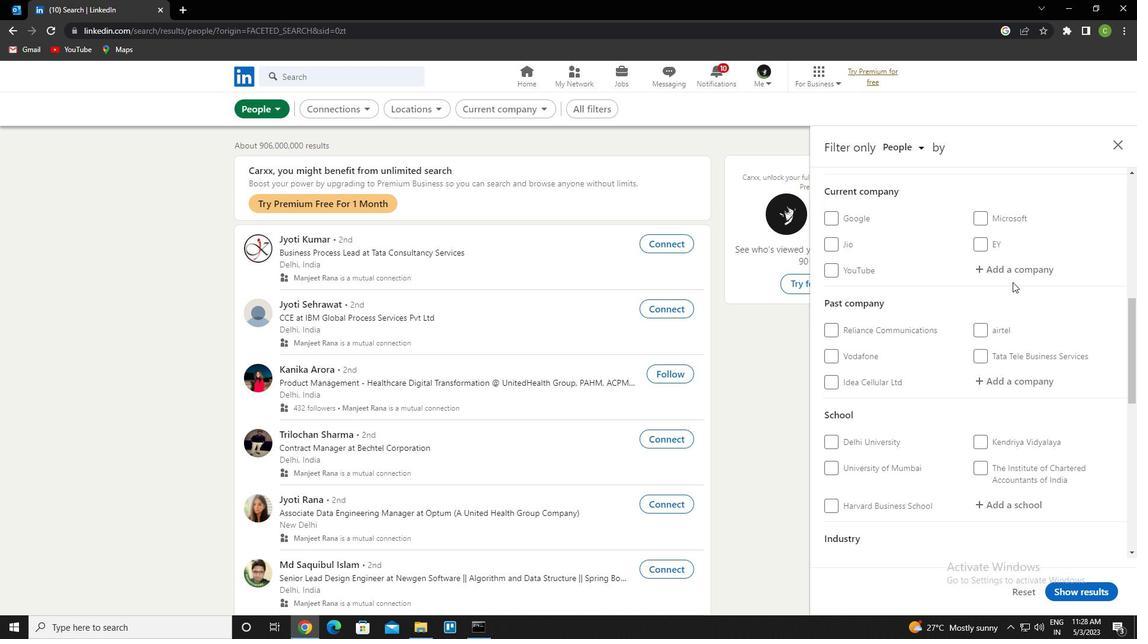 
Action: Mouse pressed left at (1020, 274)
Screenshot: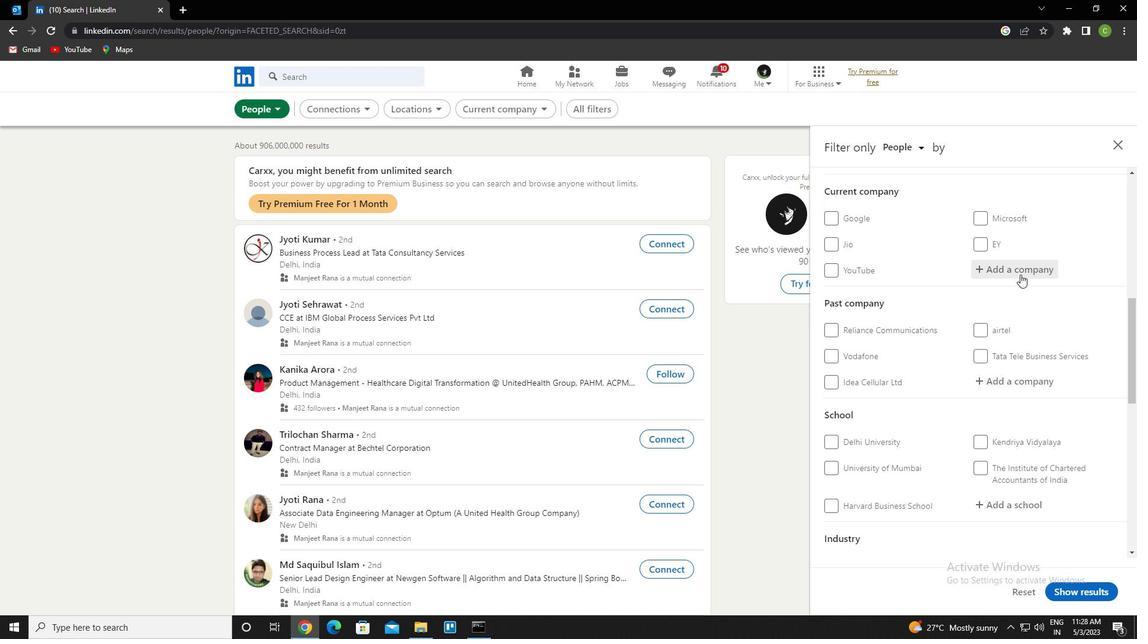 
Action: Key pressed <Key.caps_lock>k<Key.caps_lock>alpataru<Key.space>limited<Key.down><Key.enter>
Screenshot: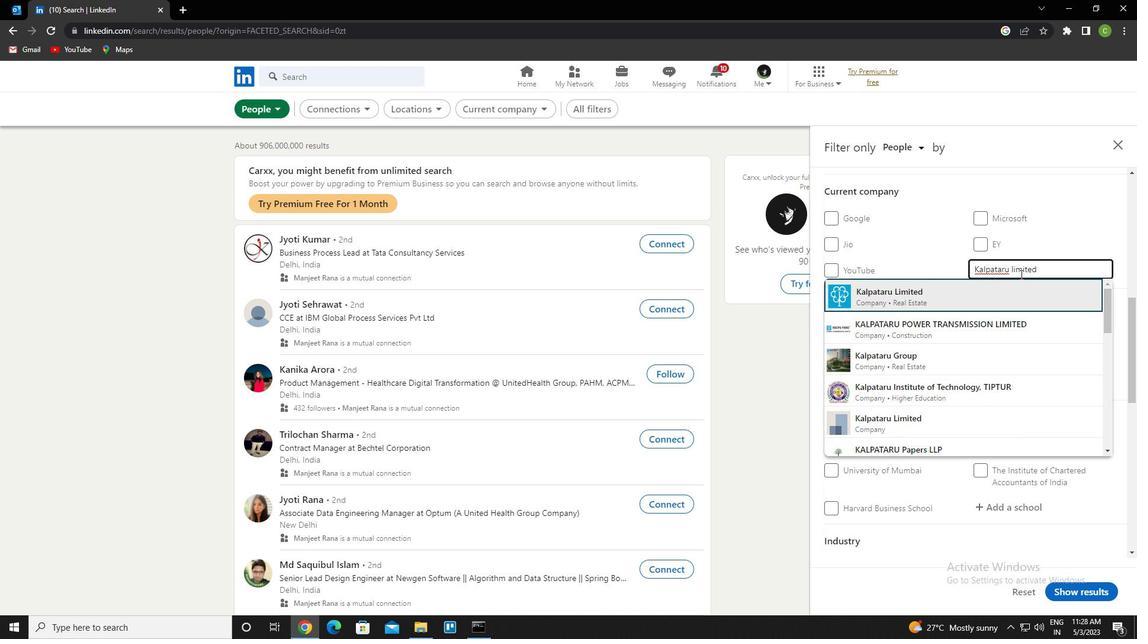 
Action: Mouse scrolled (1020, 274) with delta (0, 0)
Screenshot: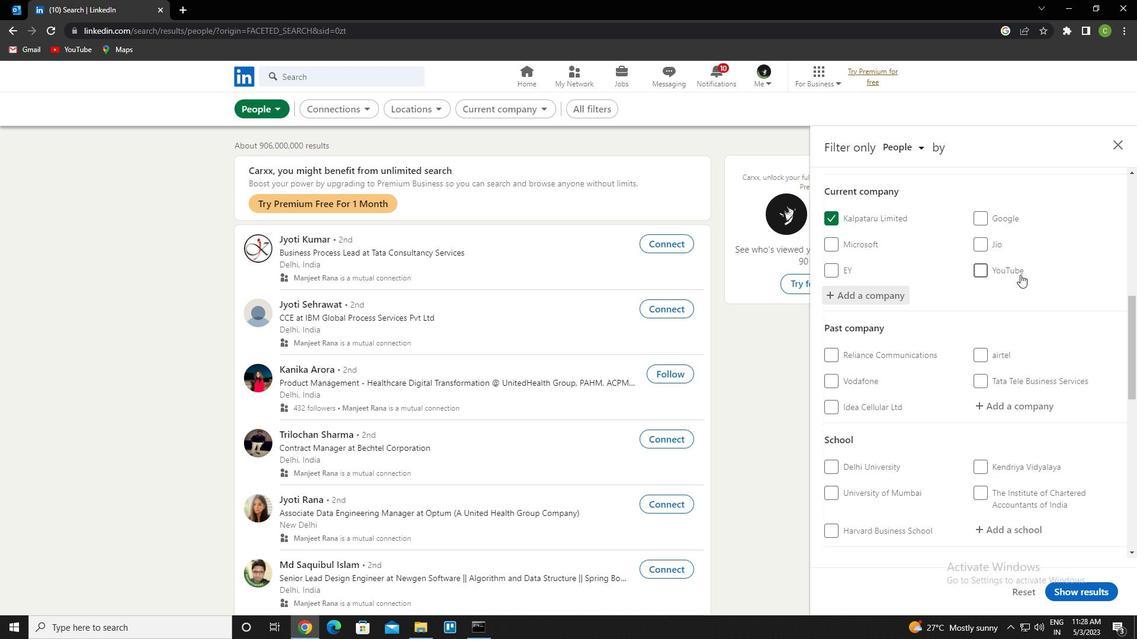 
Action: Mouse scrolled (1020, 274) with delta (0, 0)
Screenshot: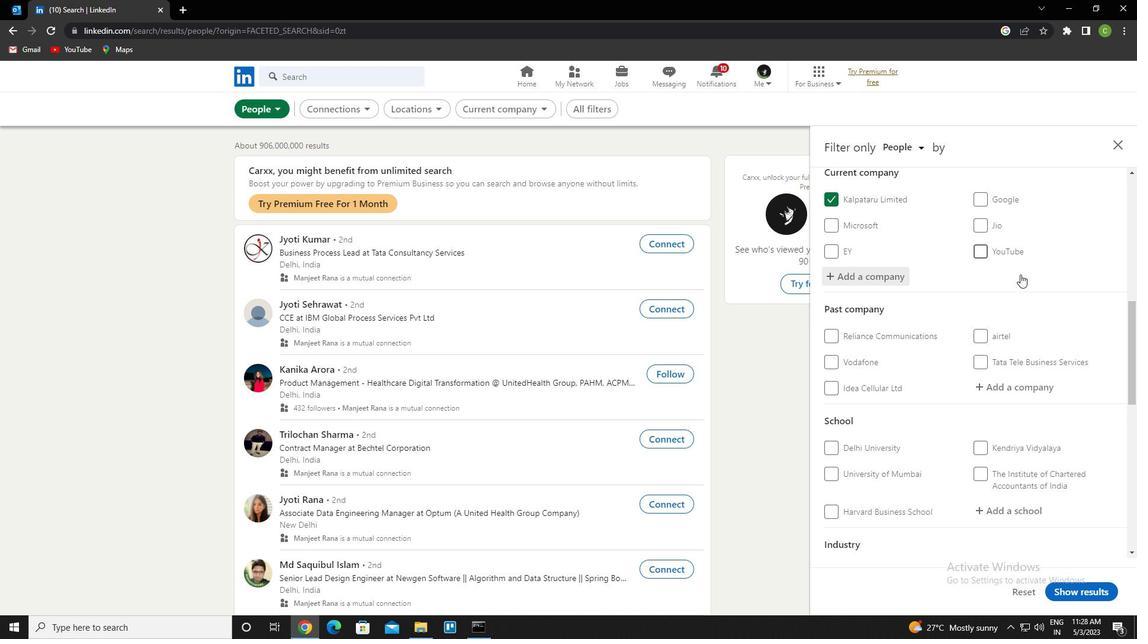 
Action: Mouse scrolled (1020, 274) with delta (0, 0)
Screenshot: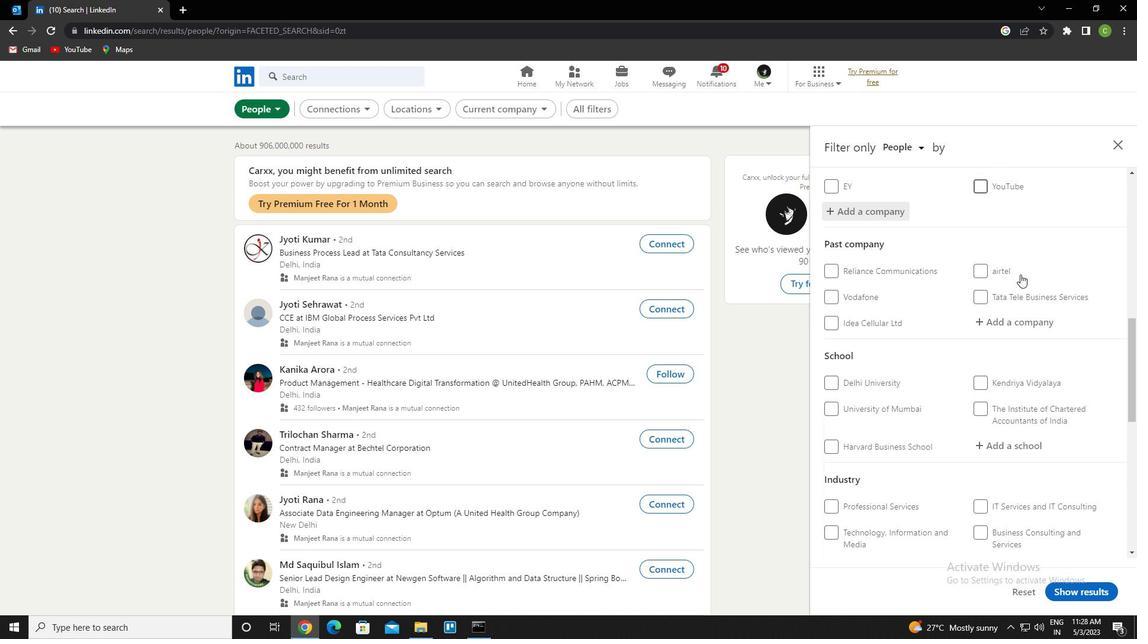 
Action: Mouse moved to (1020, 354)
Screenshot: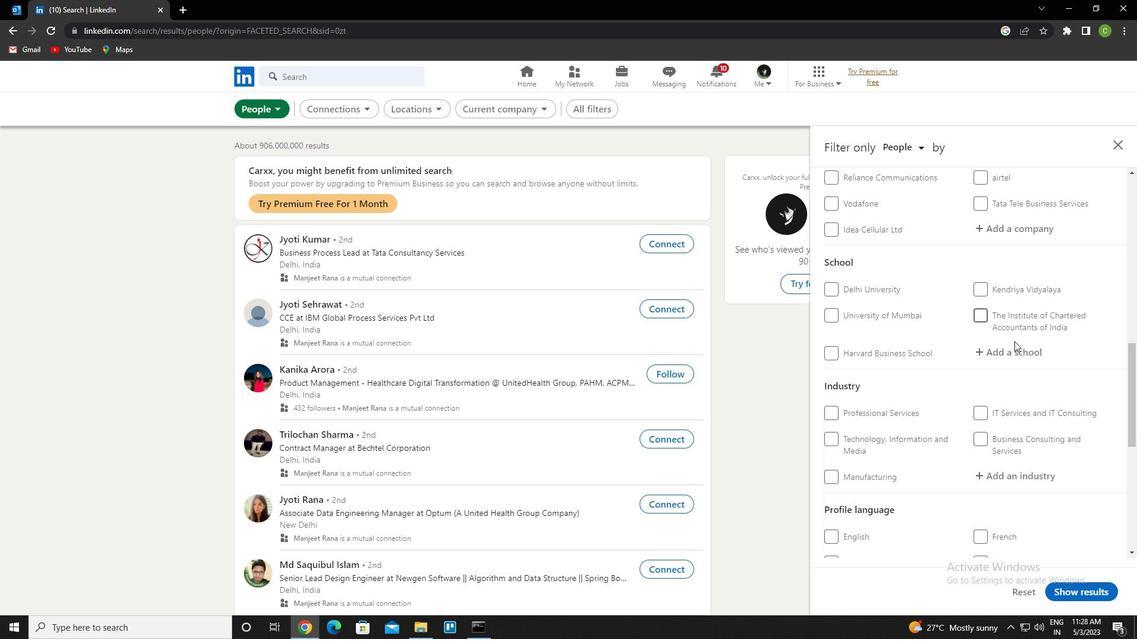 
Action: Mouse pressed left at (1020, 354)
Screenshot: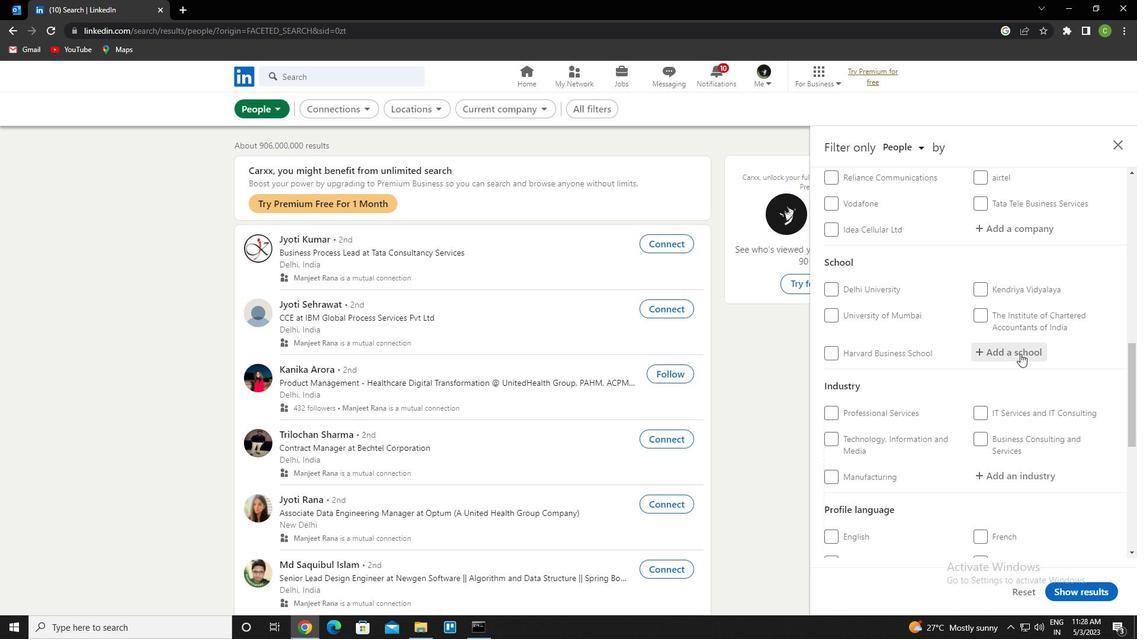 
Action: Key pressed <Key.caps_lock>jss<Key.space>academy<Key.space>of<Key.space><Key.down><Key.down><Key.up><Key.enter>
Screenshot: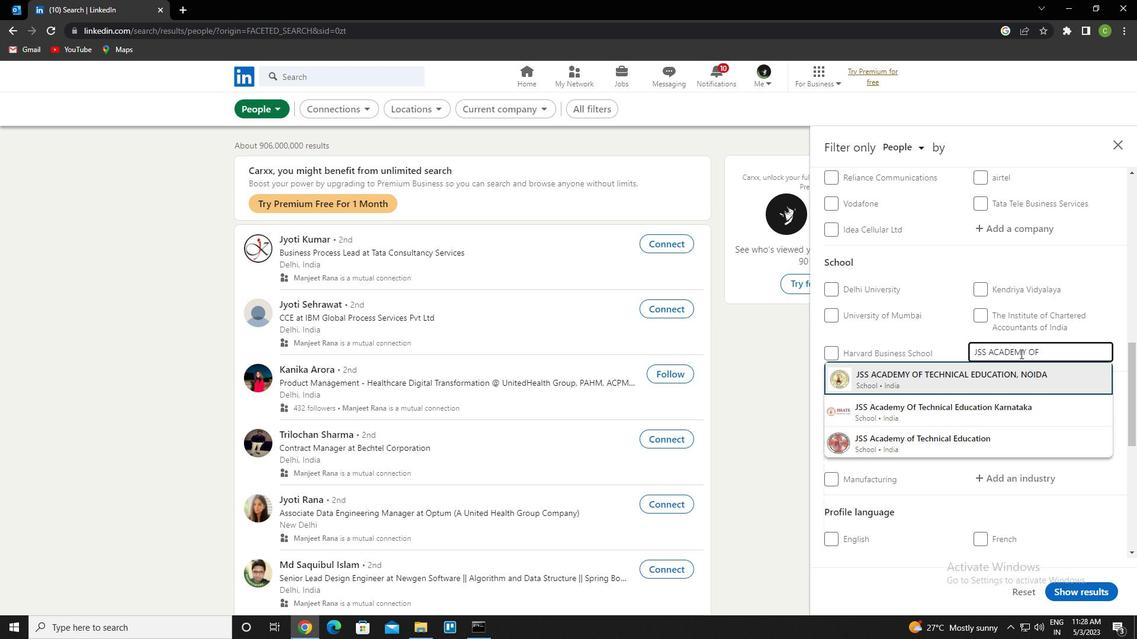 
Action: Mouse scrolled (1020, 353) with delta (0, 0)
Screenshot: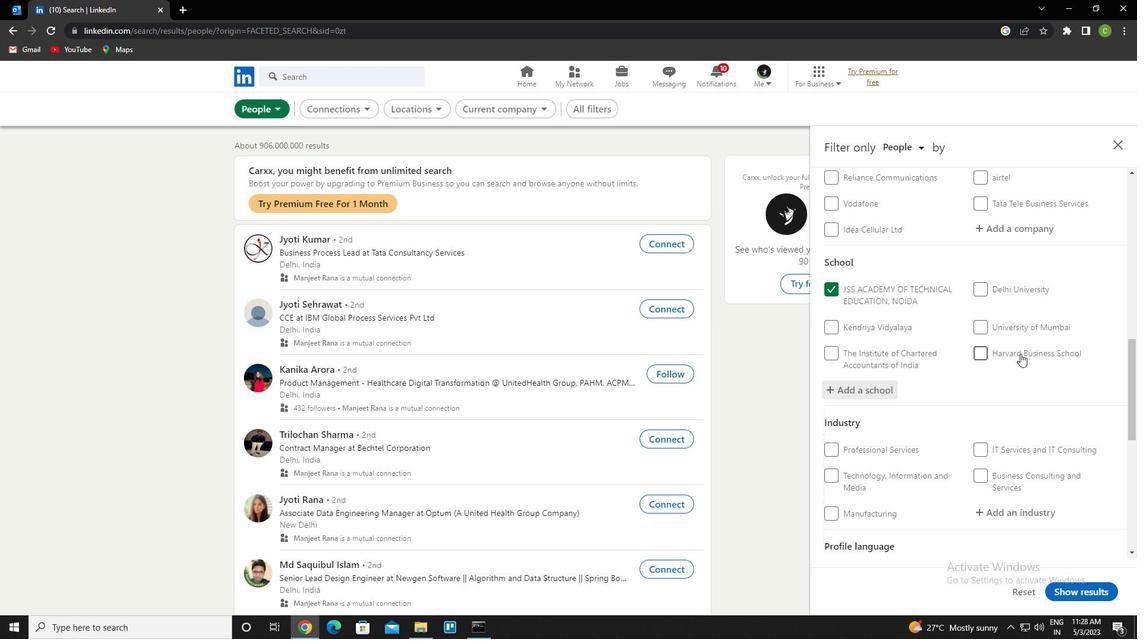 
Action: Mouse scrolled (1020, 353) with delta (0, 0)
Screenshot: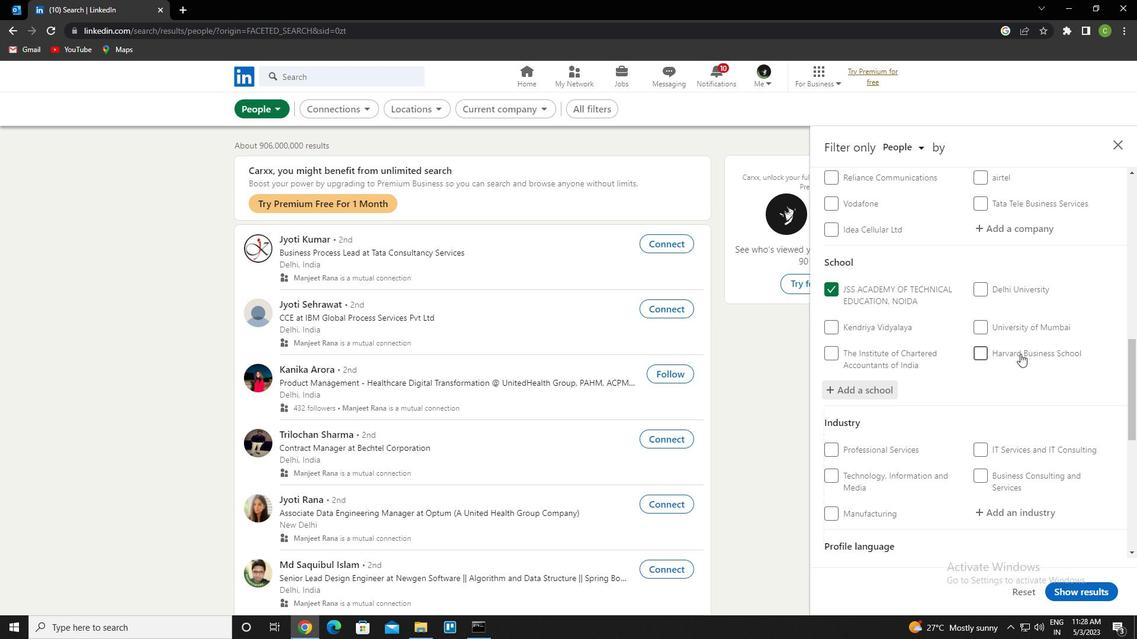 
Action: Mouse scrolled (1020, 353) with delta (0, 0)
Screenshot: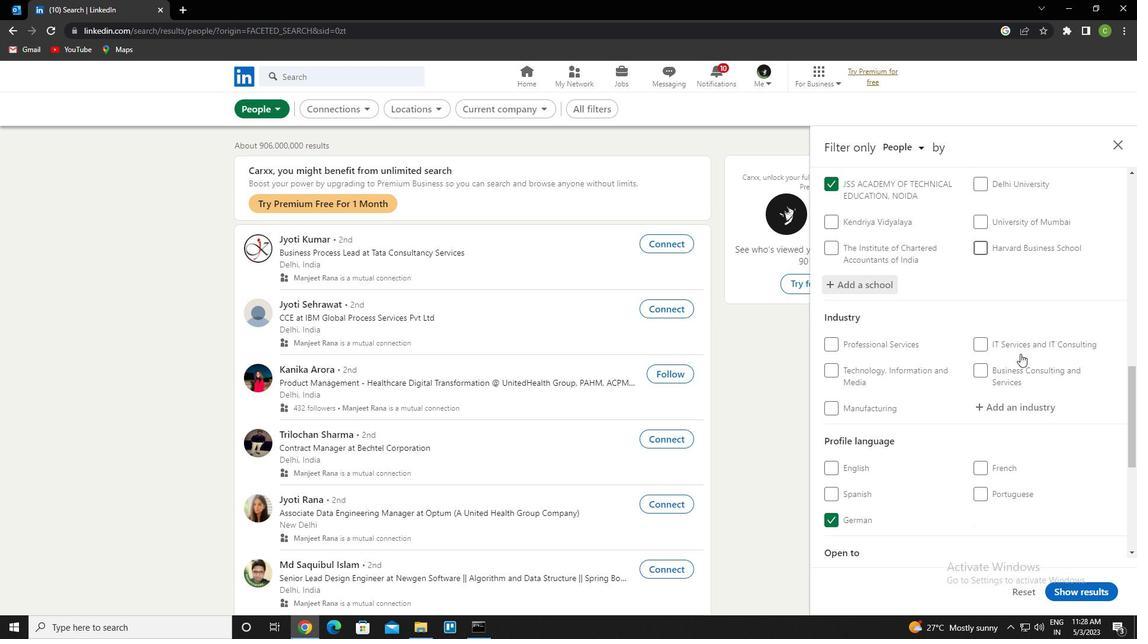 
Action: Mouse scrolled (1020, 353) with delta (0, 0)
Screenshot: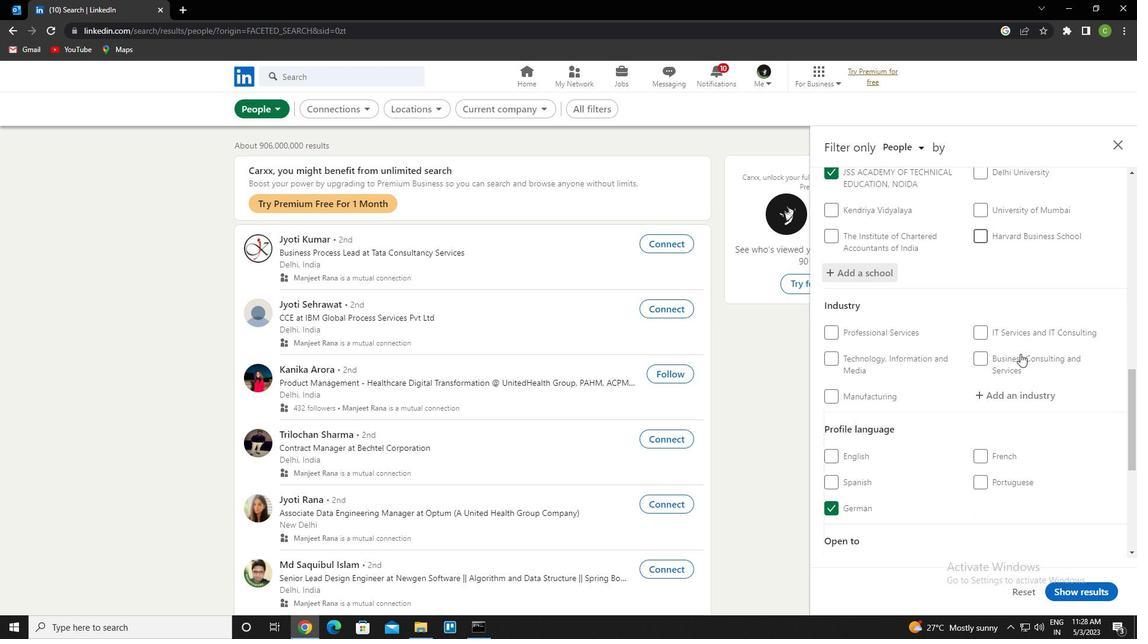 
Action: Mouse moved to (1028, 275)
Screenshot: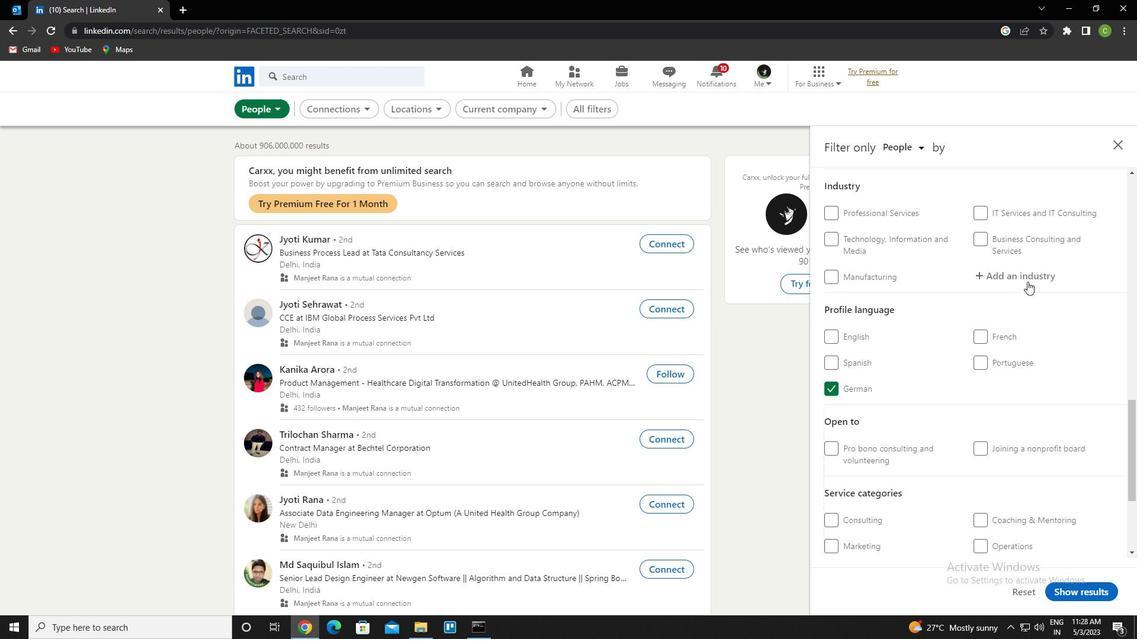 
Action: Mouse pressed left at (1028, 275)
Screenshot: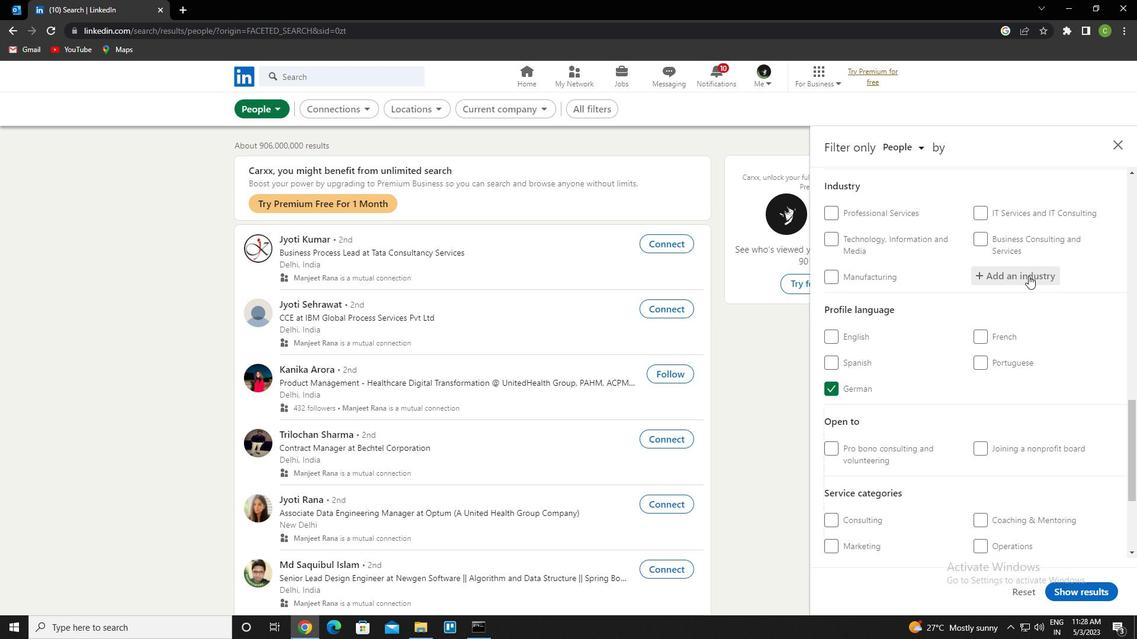 
Action: Key pressed <Key.caps_lock><Key.caps_lock>u<Key.caps_lock>rban<Key.space>transi<Key.down><Key.enter>
Screenshot: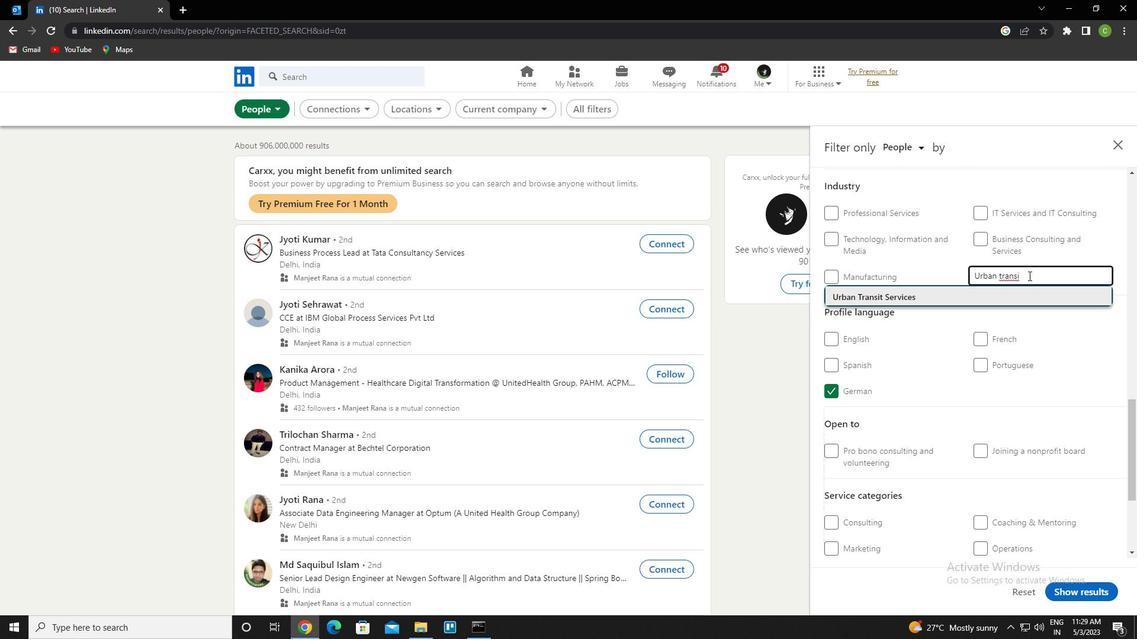 
Action: Mouse scrolled (1028, 275) with delta (0, 0)
Screenshot: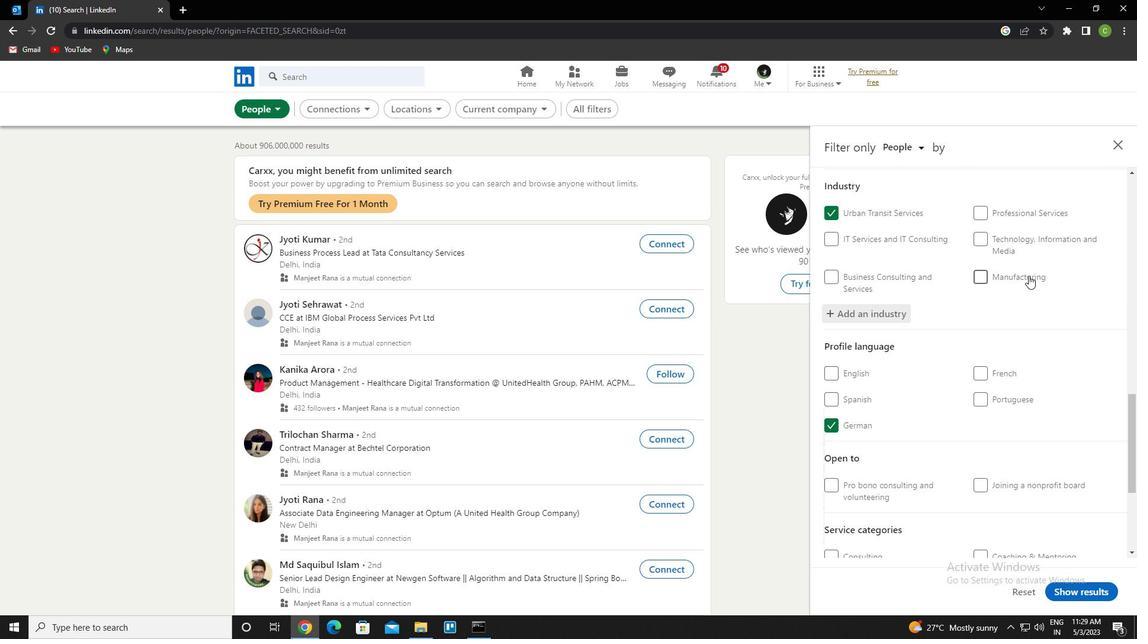 
Action: Mouse moved to (1029, 275)
Screenshot: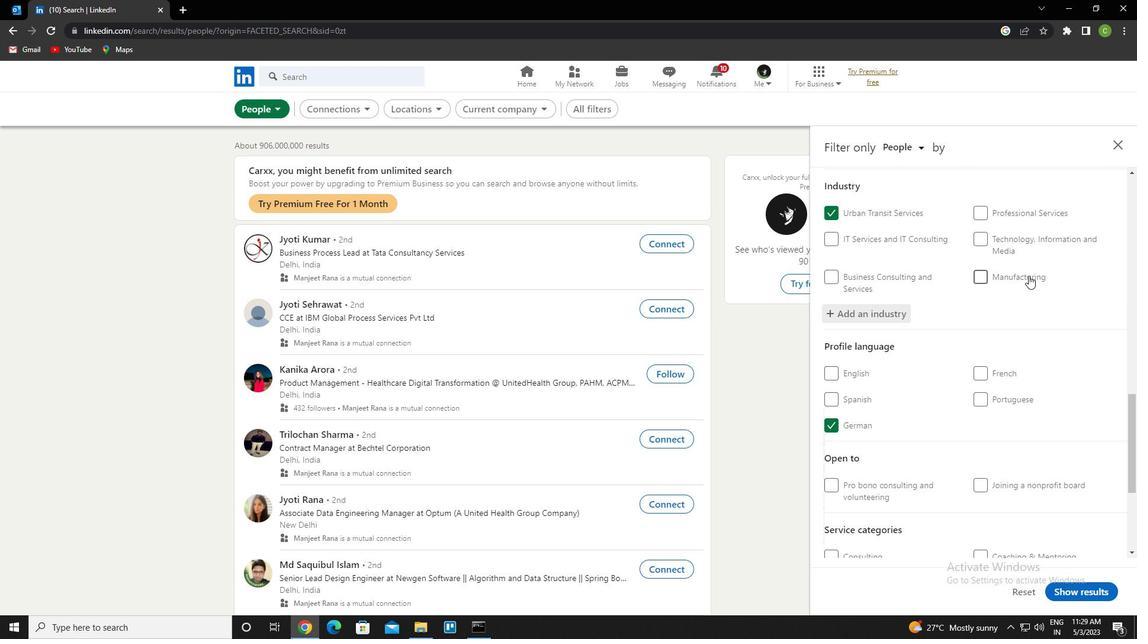 
Action: Mouse scrolled (1029, 274) with delta (0, 0)
Screenshot: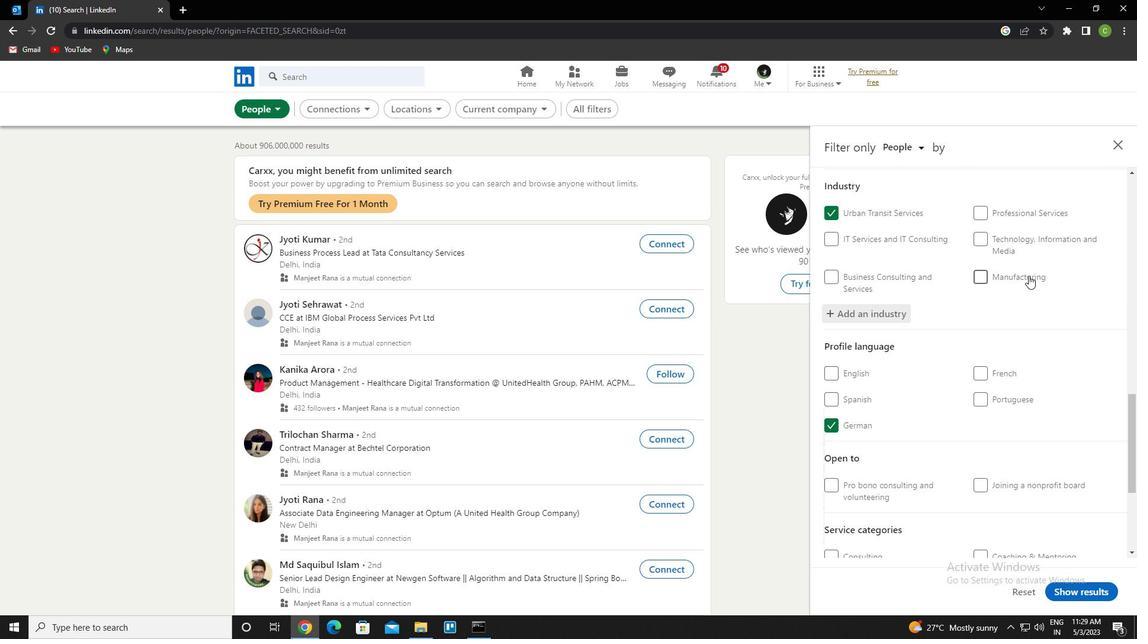 
Action: Mouse moved to (1027, 307)
Screenshot: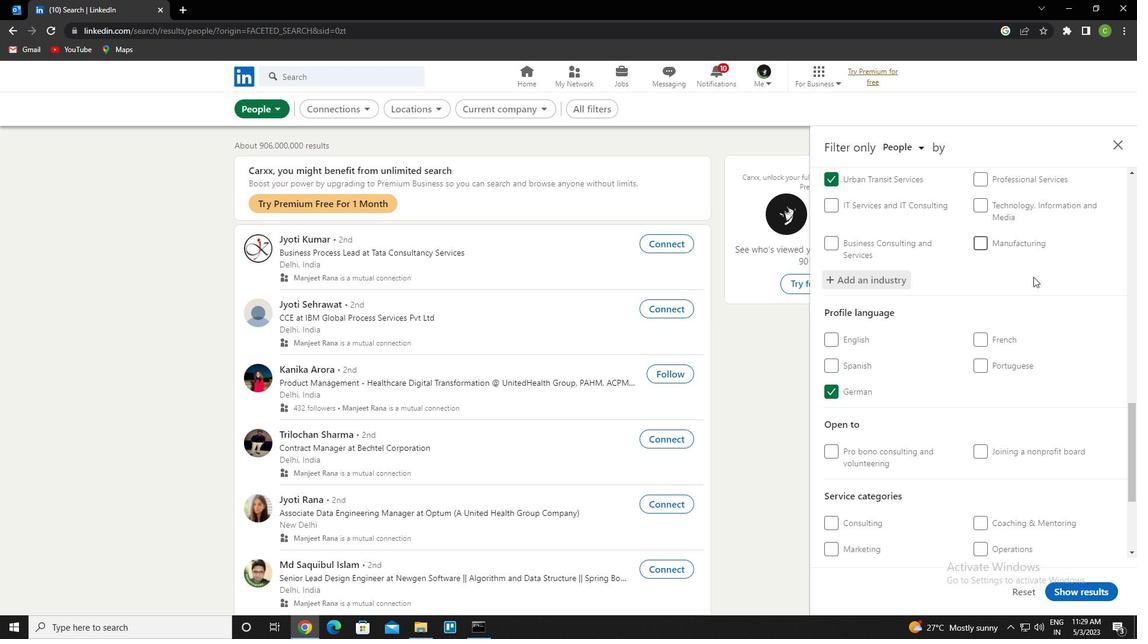 
Action: Mouse scrolled (1027, 307) with delta (0, 0)
Screenshot: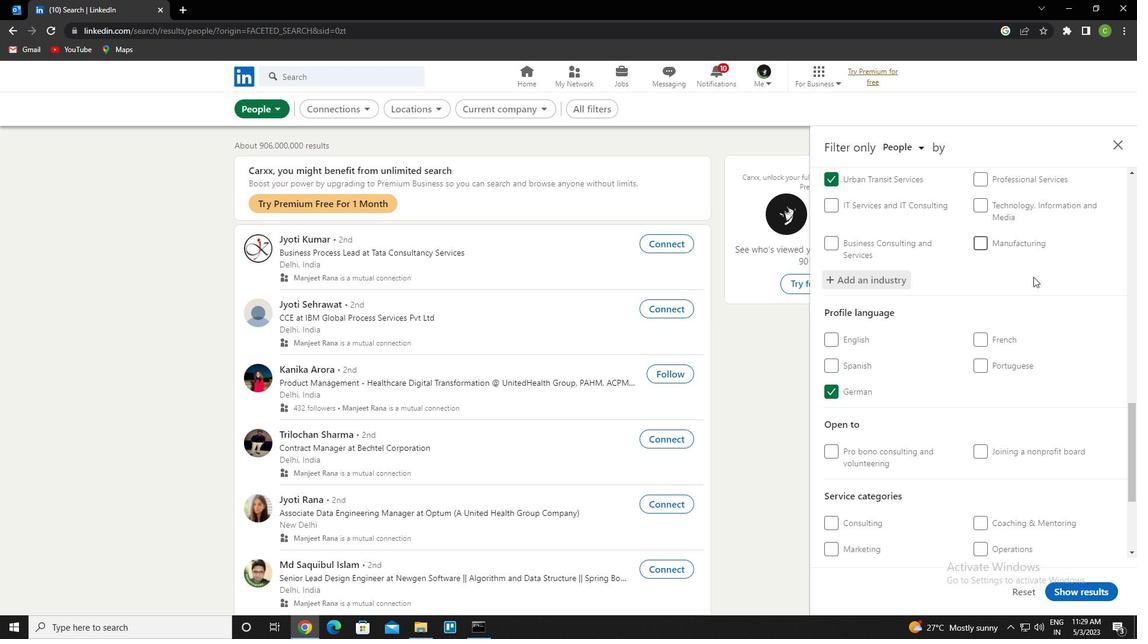 
Action: Mouse moved to (1020, 319)
Screenshot: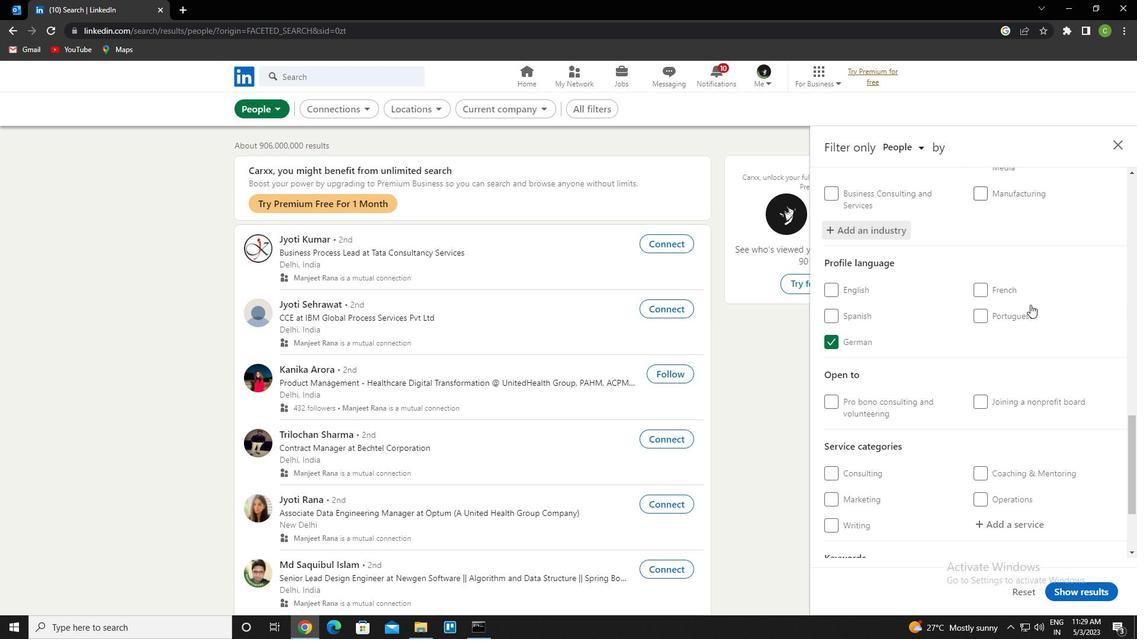 
Action: Mouse scrolled (1020, 319) with delta (0, 0)
Screenshot: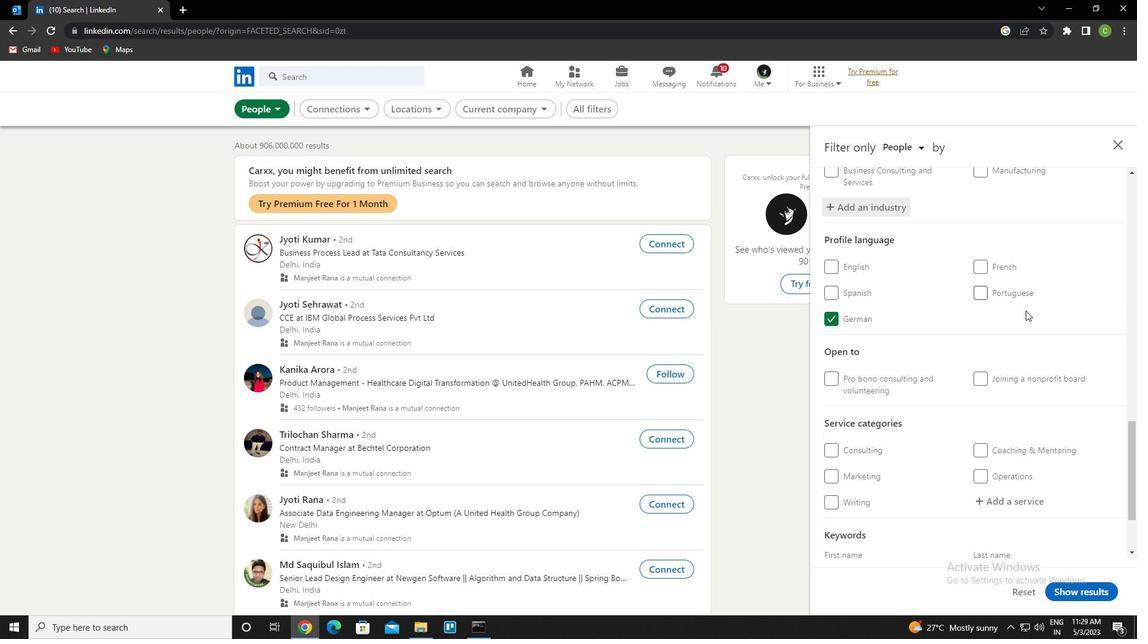 
Action: Mouse moved to (1016, 326)
Screenshot: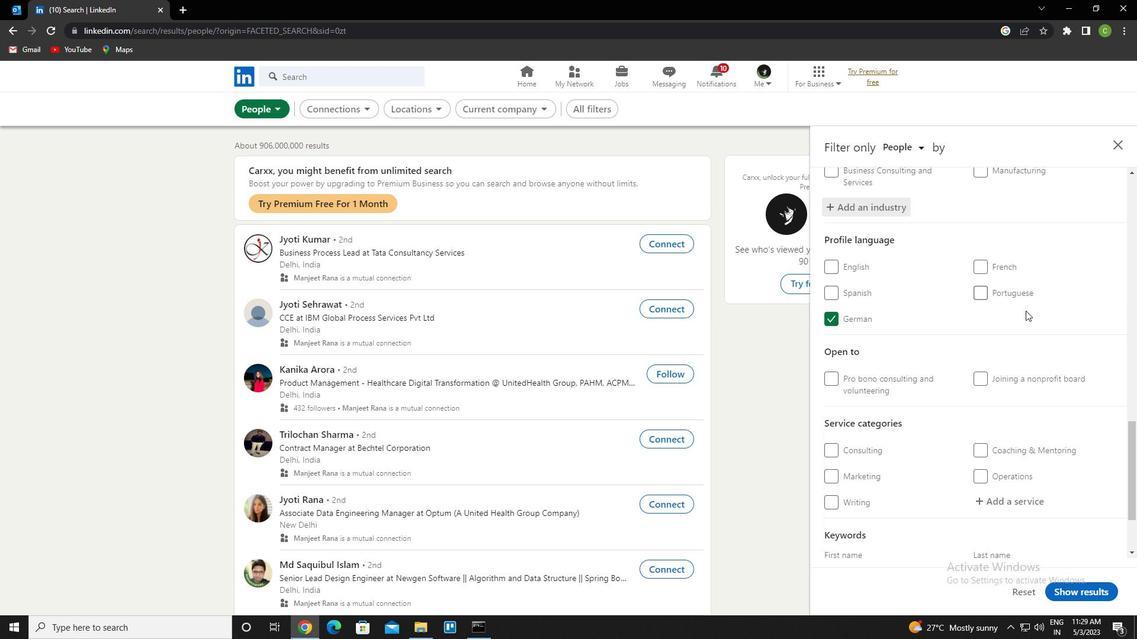 
Action: Mouse scrolled (1016, 325) with delta (0, 0)
Screenshot: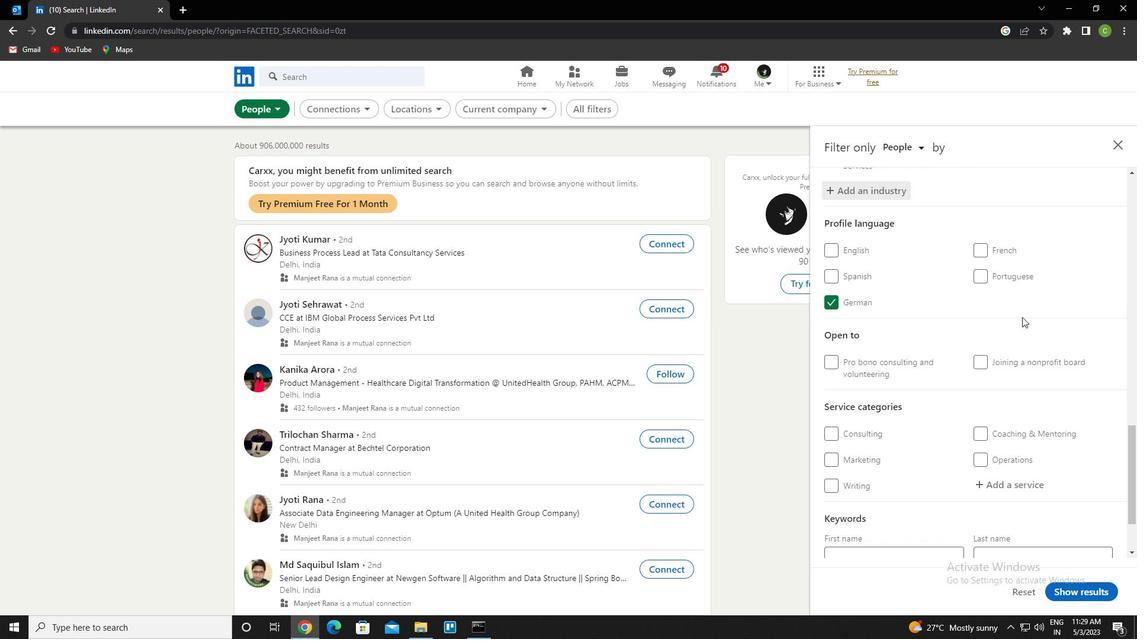 
Action: Mouse scrolled (1016, 325) with delta (0, 0)
Screenshot: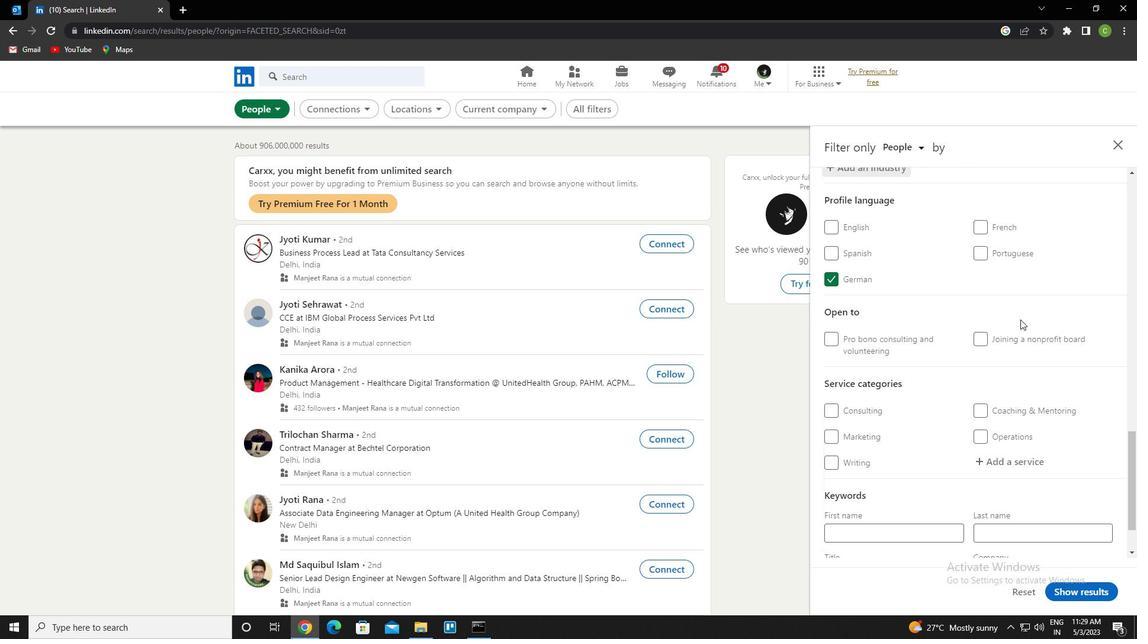 
Action: Mouse moved to (1015, 327)
Screenshot: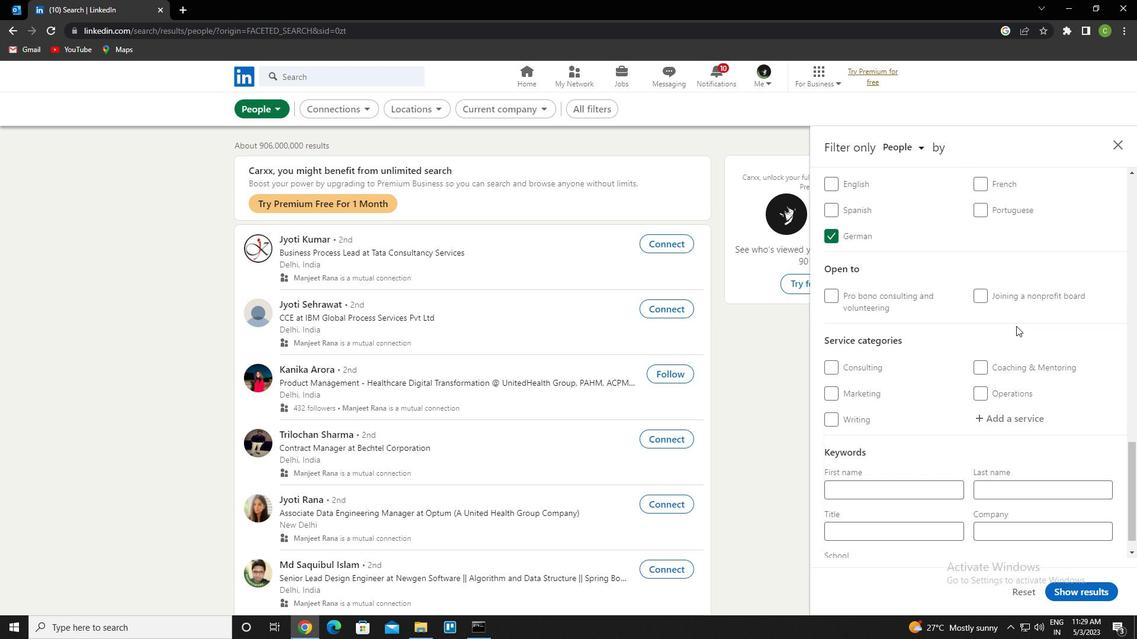 
Action: Mouse scrolled (1015, 326) with delta (0, 0)
Screenshot: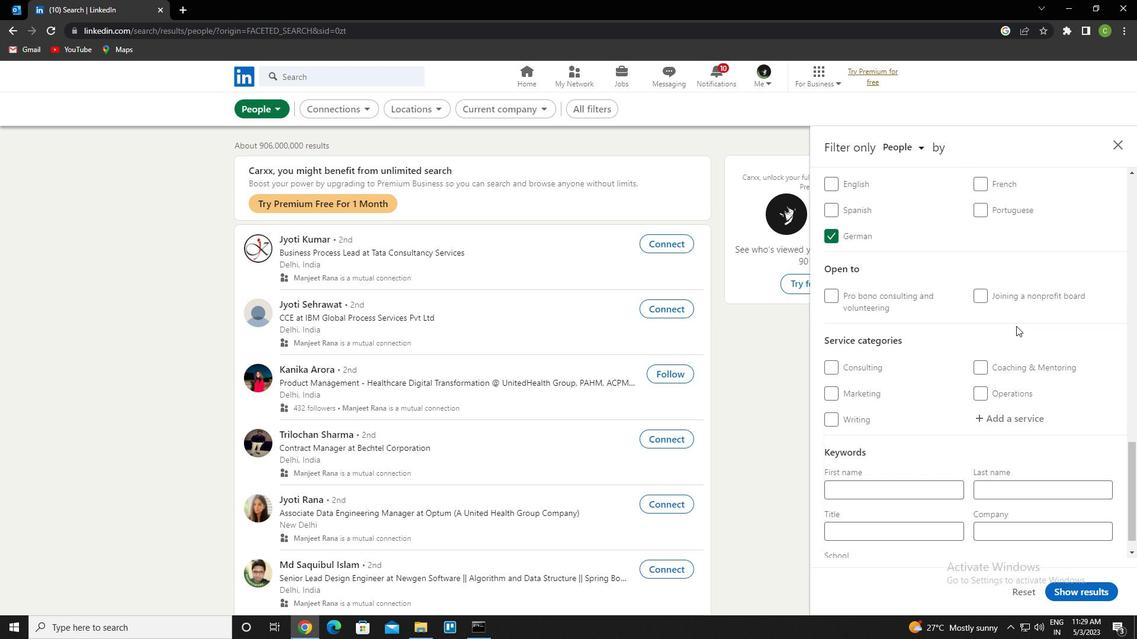 
Action: Mouse moved to (1012, 387)
Screenshot: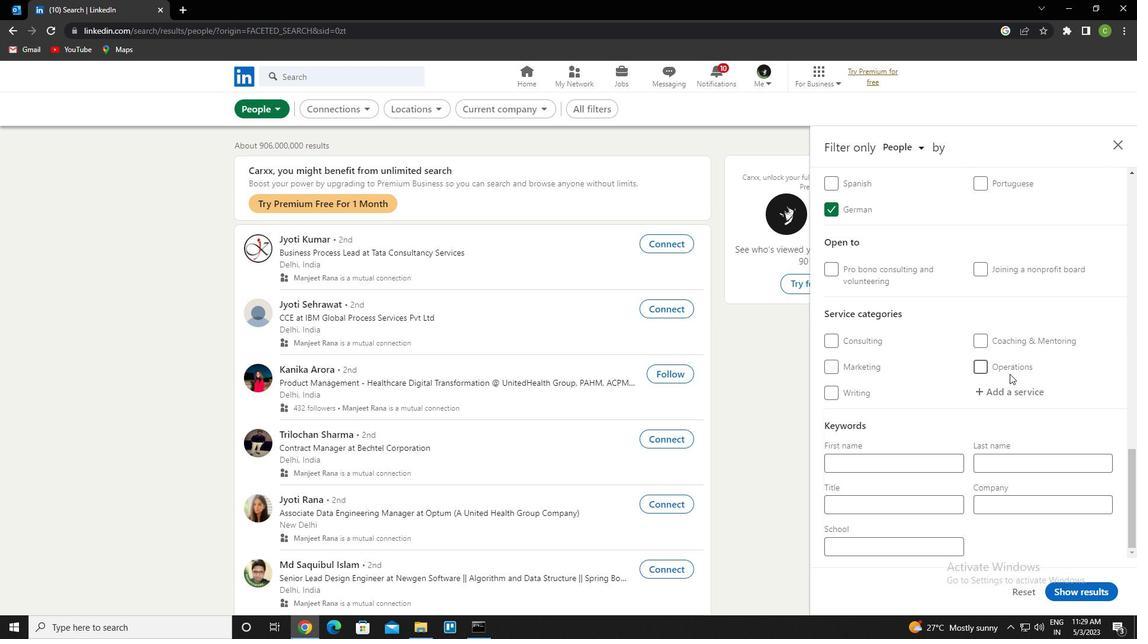
Action: Mouse pressed left at (1012, 387)
Screenshot: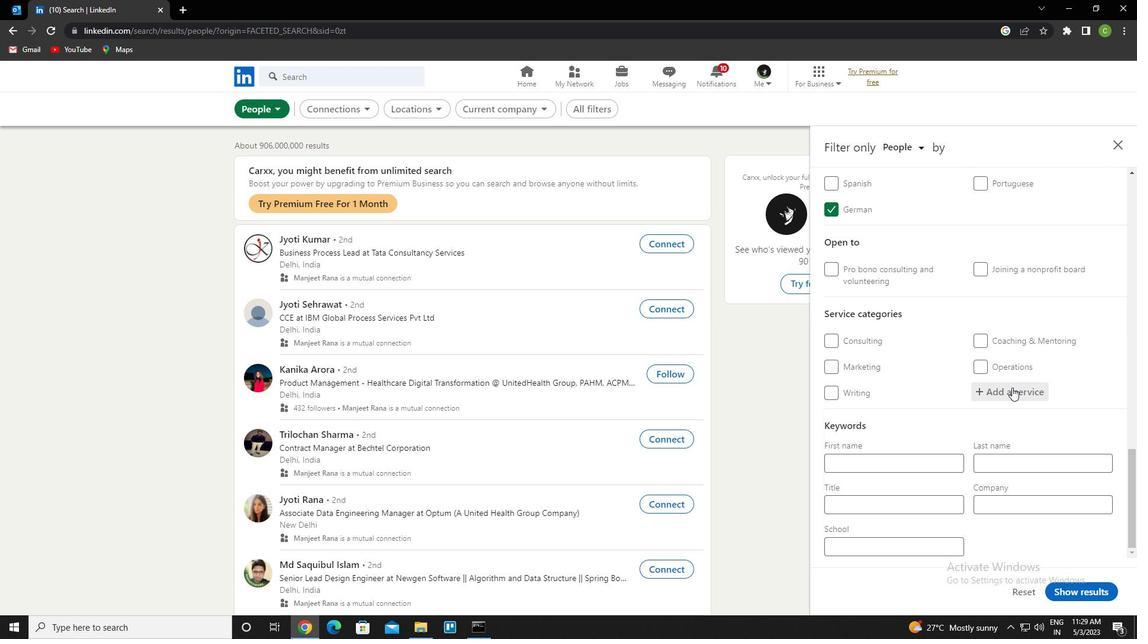 
Action: Key pressed <Key.caps_lock>p<Key.caps_lock>rogram<Key.space>management<Key.down><Key.enter>
Screenshot: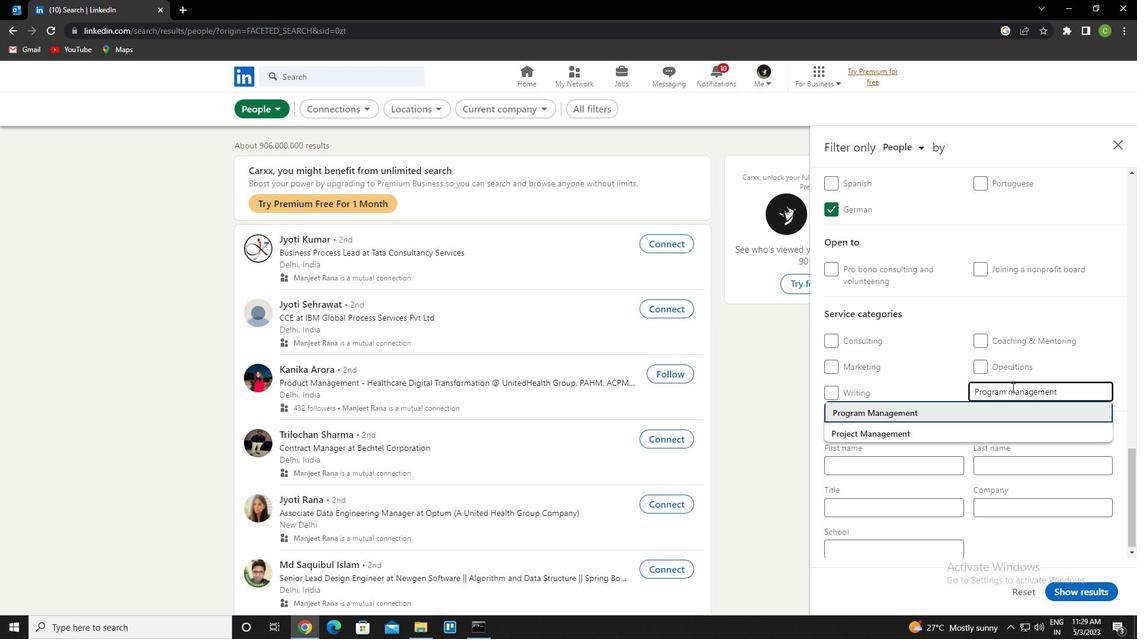 
Action: Mouse scrolled (1012, 387) with delta (0, 0)
Screenshot: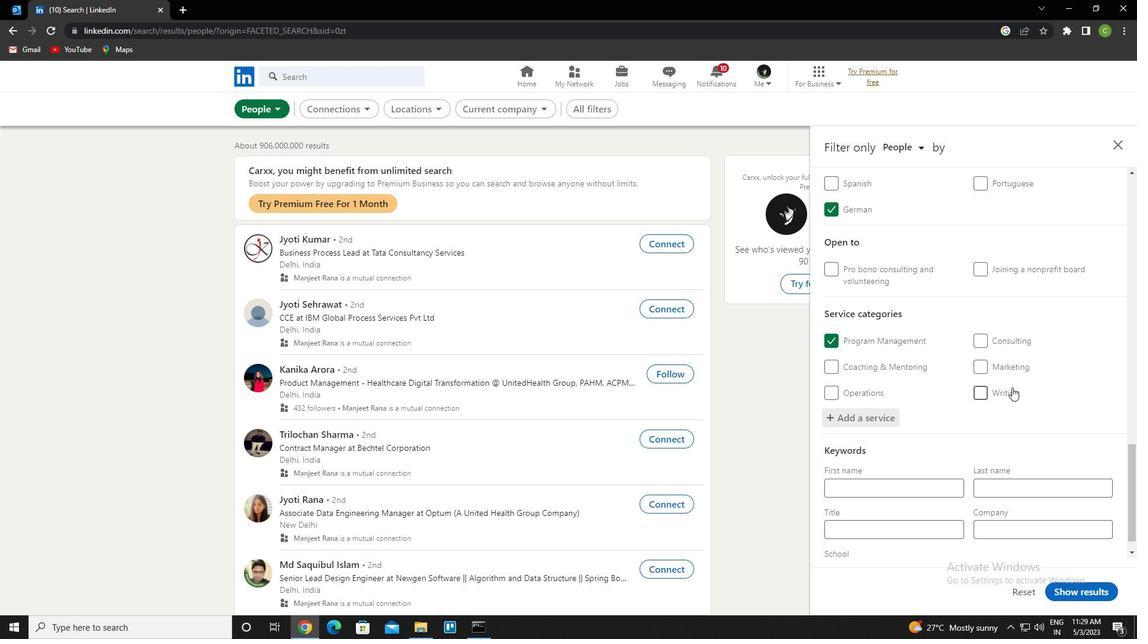 
Action: Mouse scrolled (1012, 387) with delta (0, 0)
Screenshot: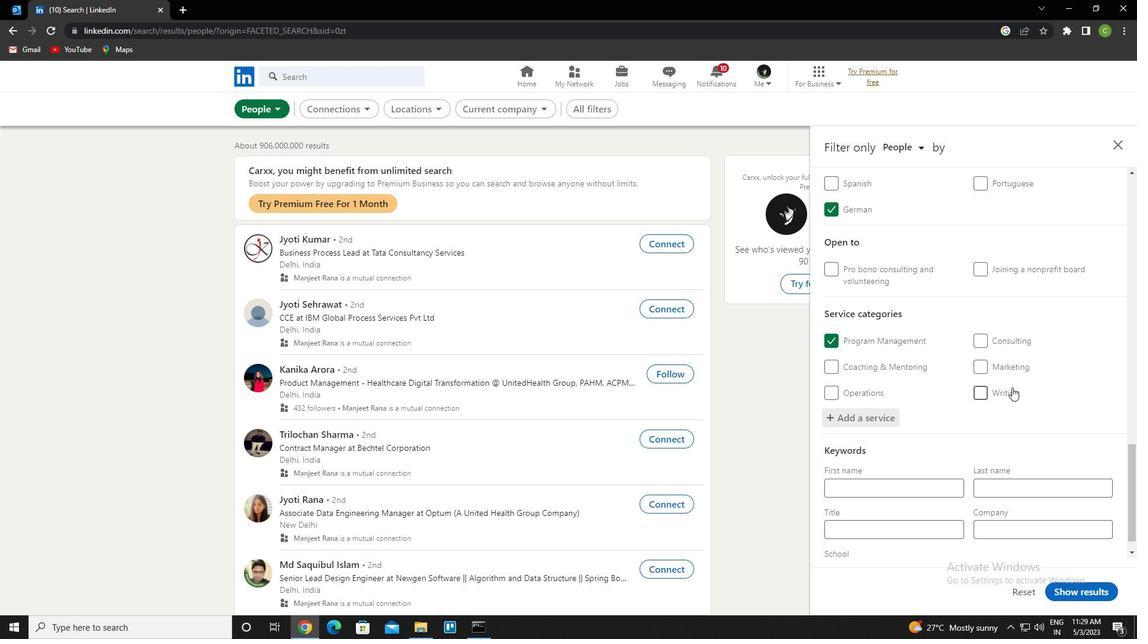 
Action: Mouse scrolled (1012, 387) with delta (0, 0)
Screenshot: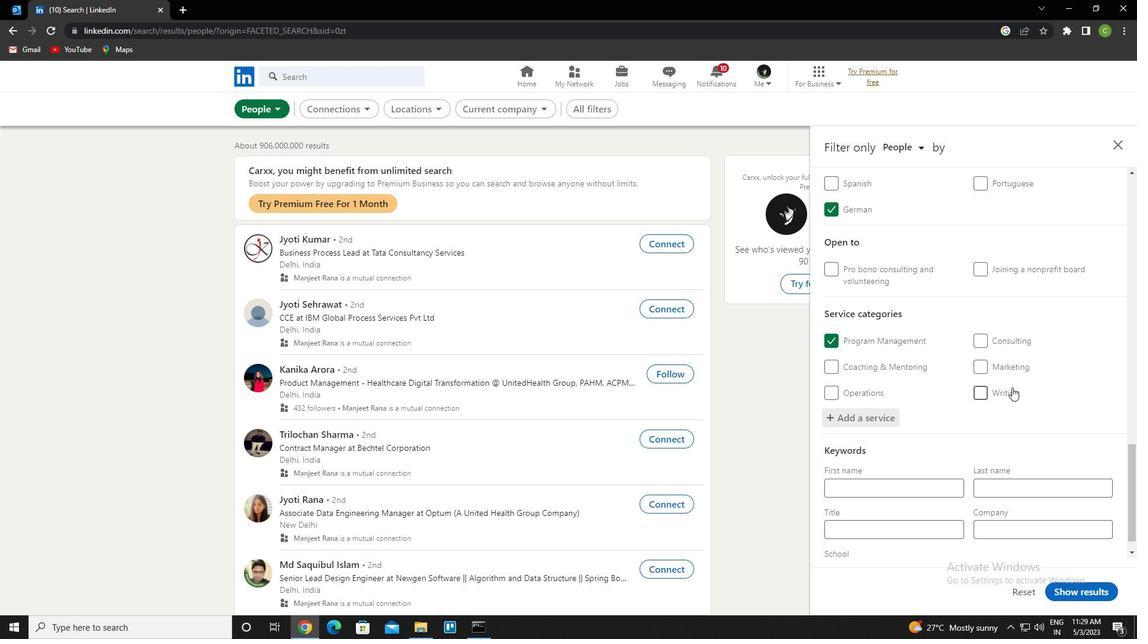 
Action: Mouse scrolled (1012, 387) with delta (0, 0)
Screenshot: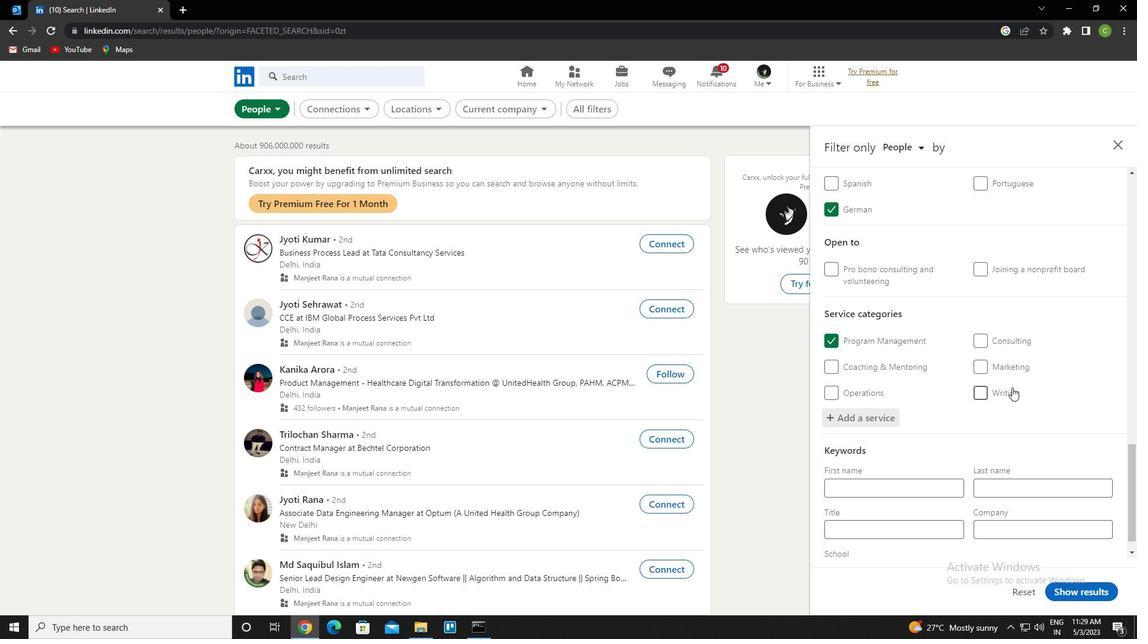 
Action: Mouse scrolled (1012, 387) with delta (0, 0)
Screenshot: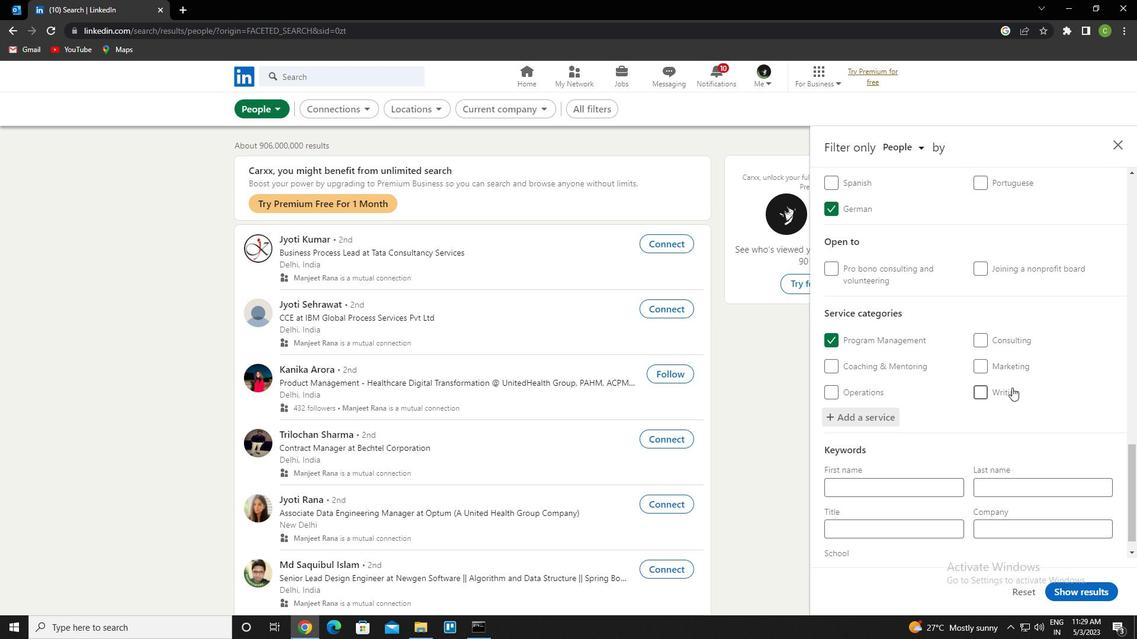 
Action: Mouse scrolled (1012, 387) with delta (0, 0)
Screenshot: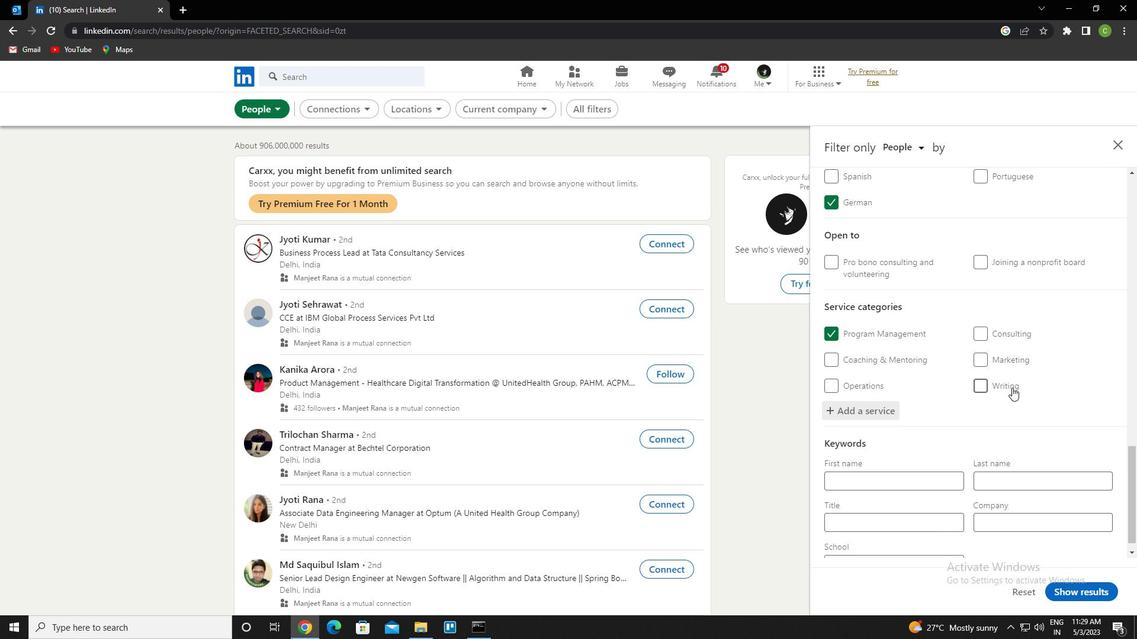 
Action: Mouse scrolled (1012, 387) with delta (0, 0)
Screenshot: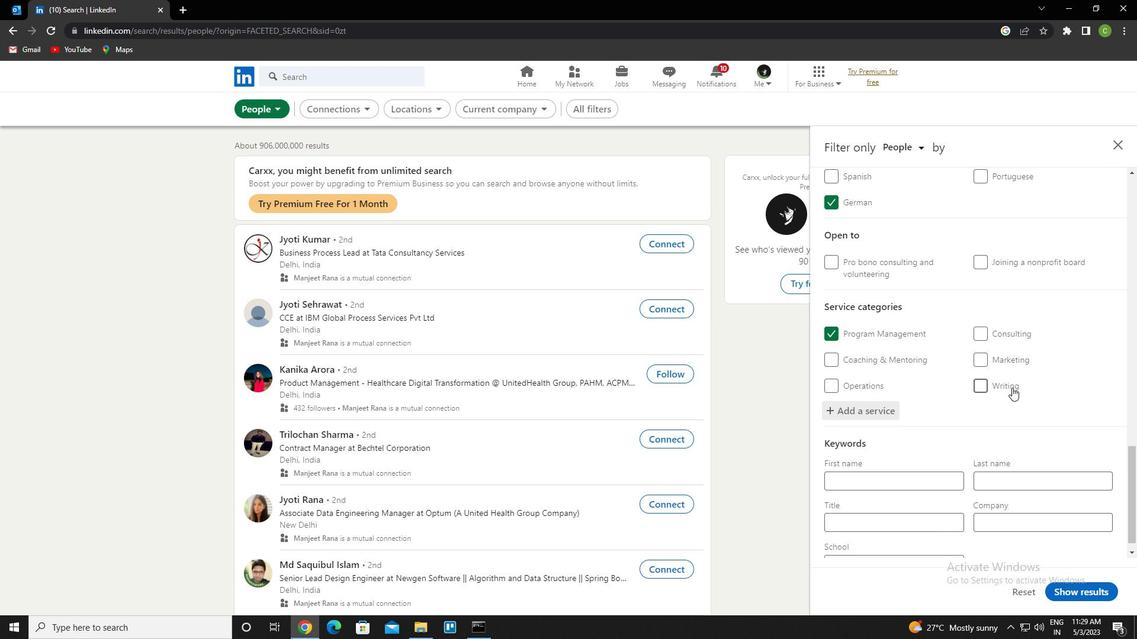 
Action: Mouse scrolled (1012, 387) with delta (0, 0)
Screenshot: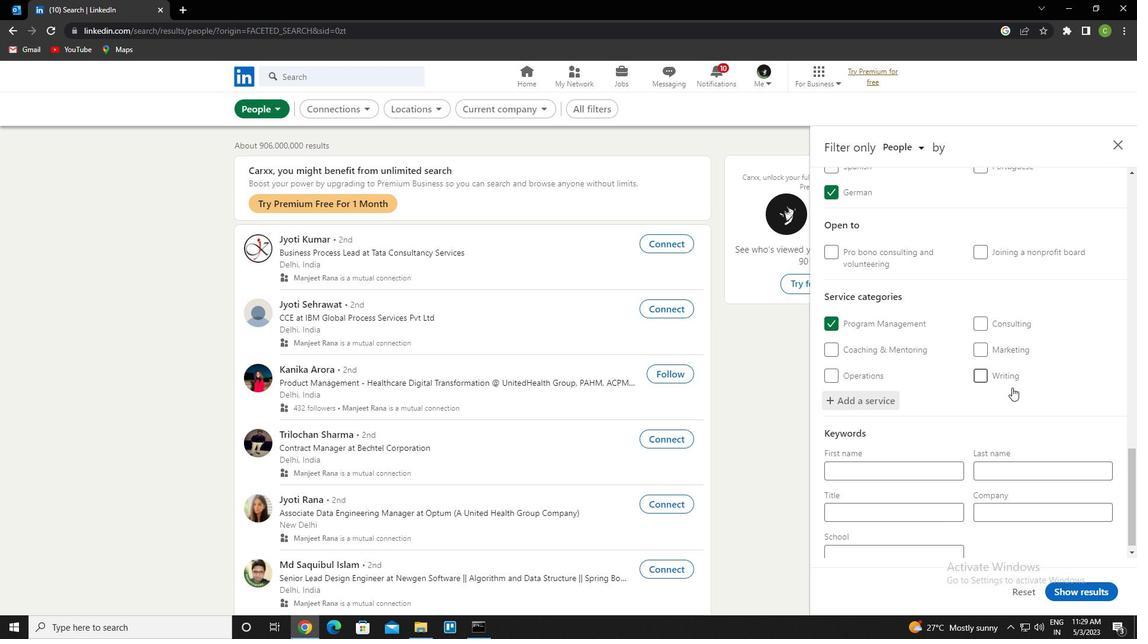 
Action: Mouse moved to (918, 510)
Screenshot: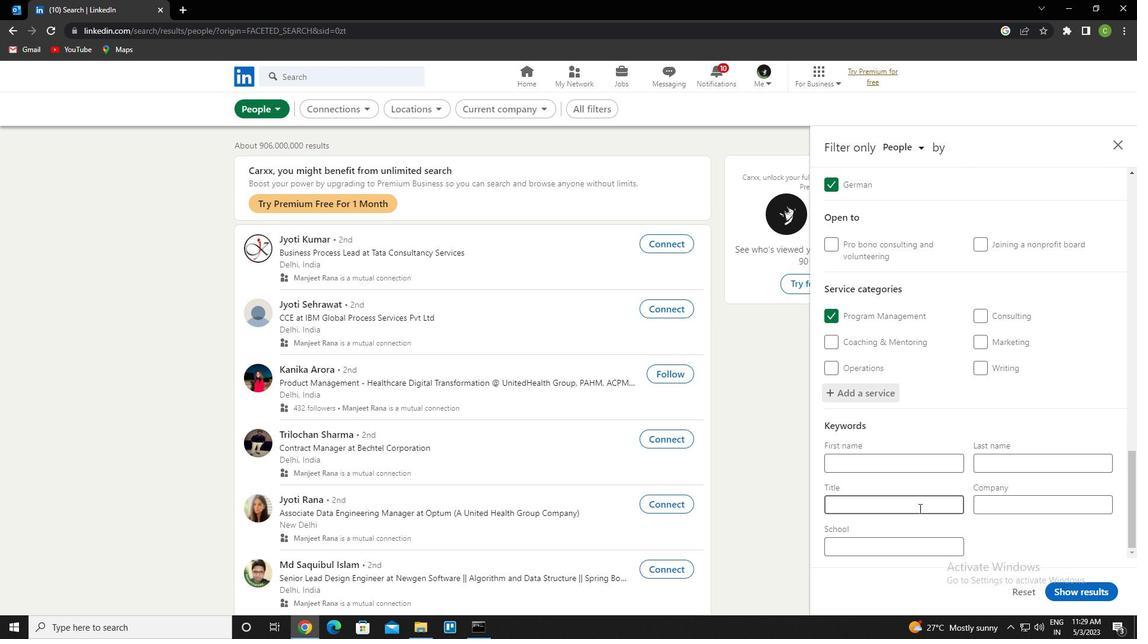 
Action: Mouse pressed left at (918, 510)
Screenshot: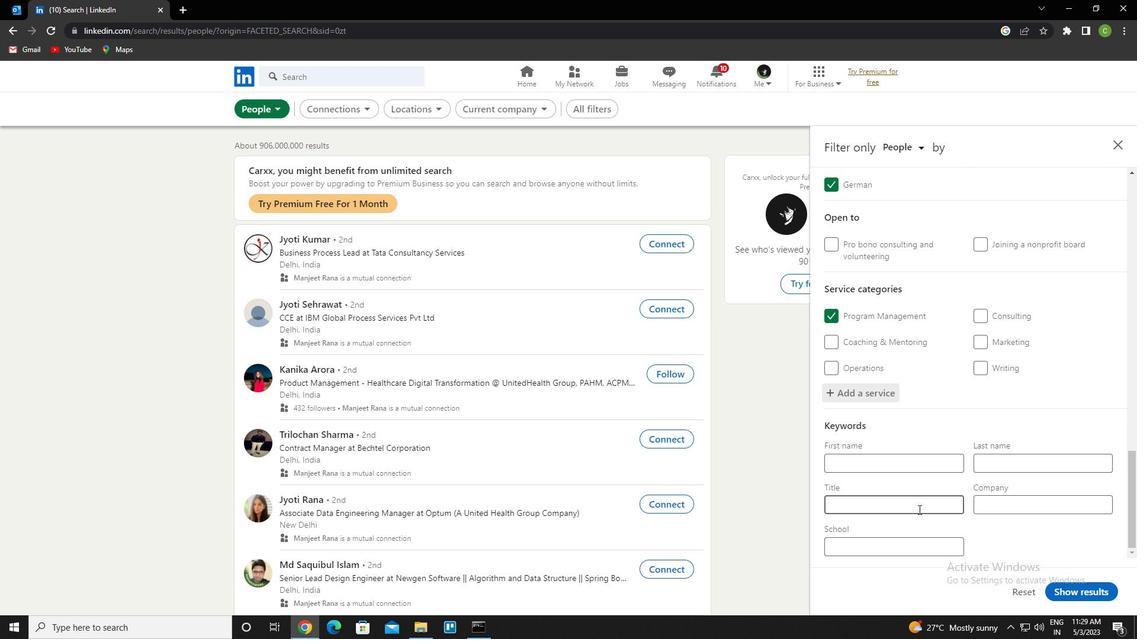 
Action: Key pressed <Key.caps_lock>f<Key.caps_lock>ounder
Screenshot: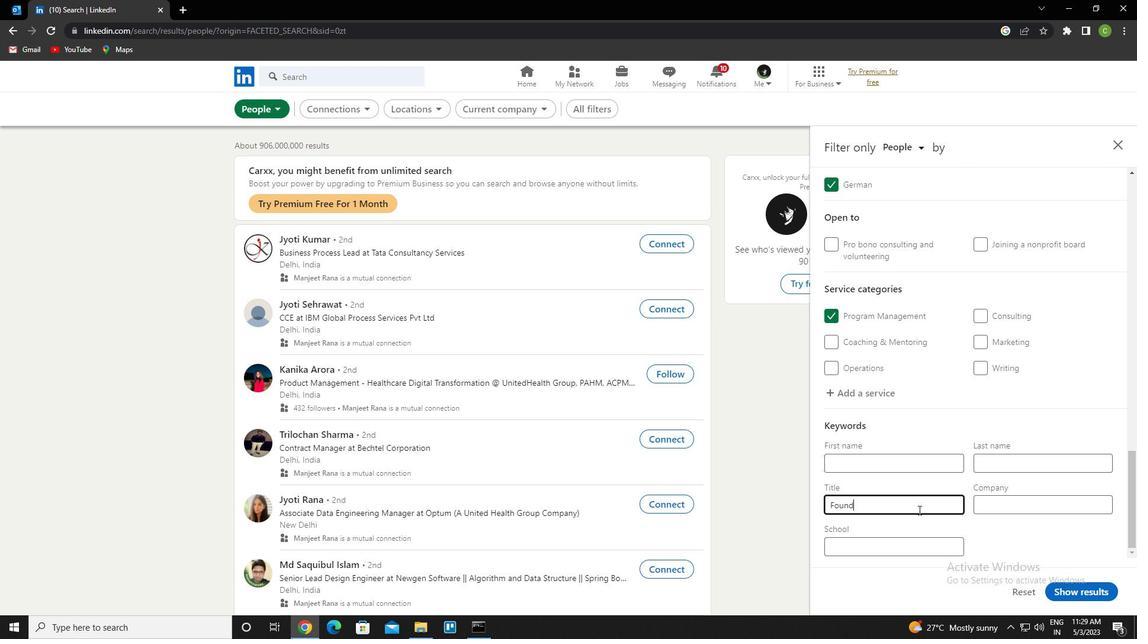 
Action: Mouse moved to (1089, 592)
Screenshot: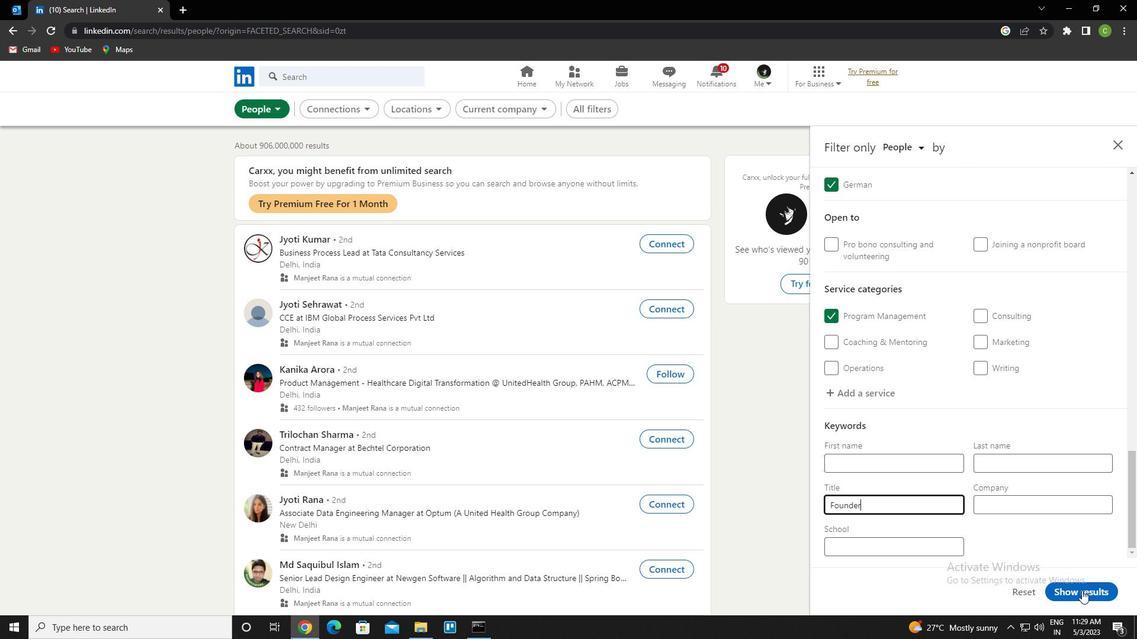 
Action: Mouse pressed left at (1089, 592)
Screenshot: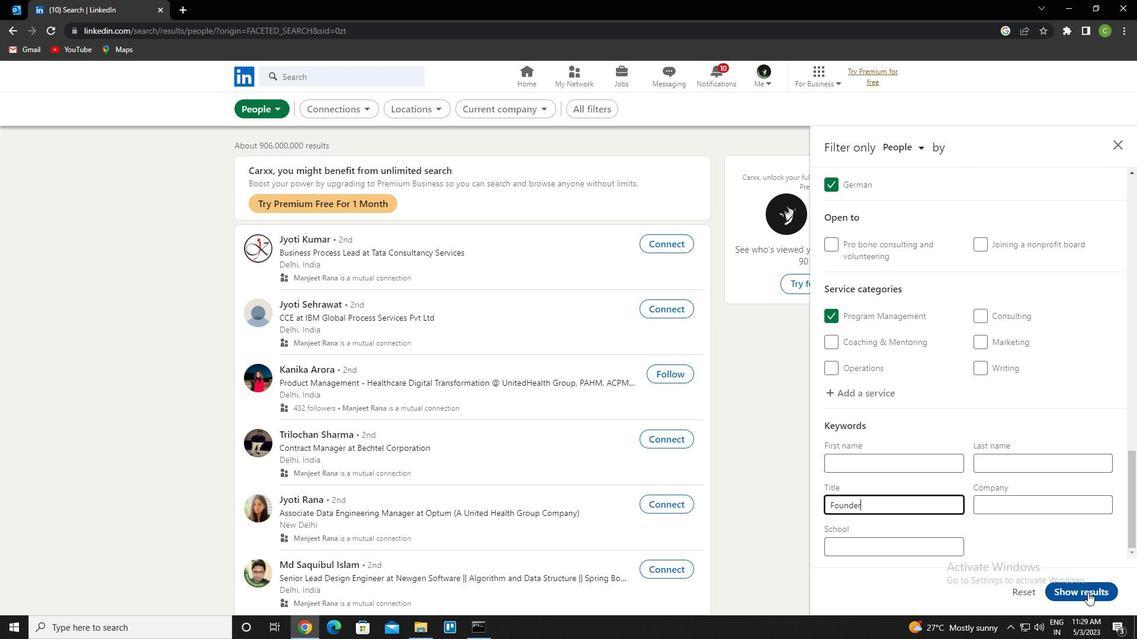 
Action: Mouse moved to (530, 572)
Screenshot: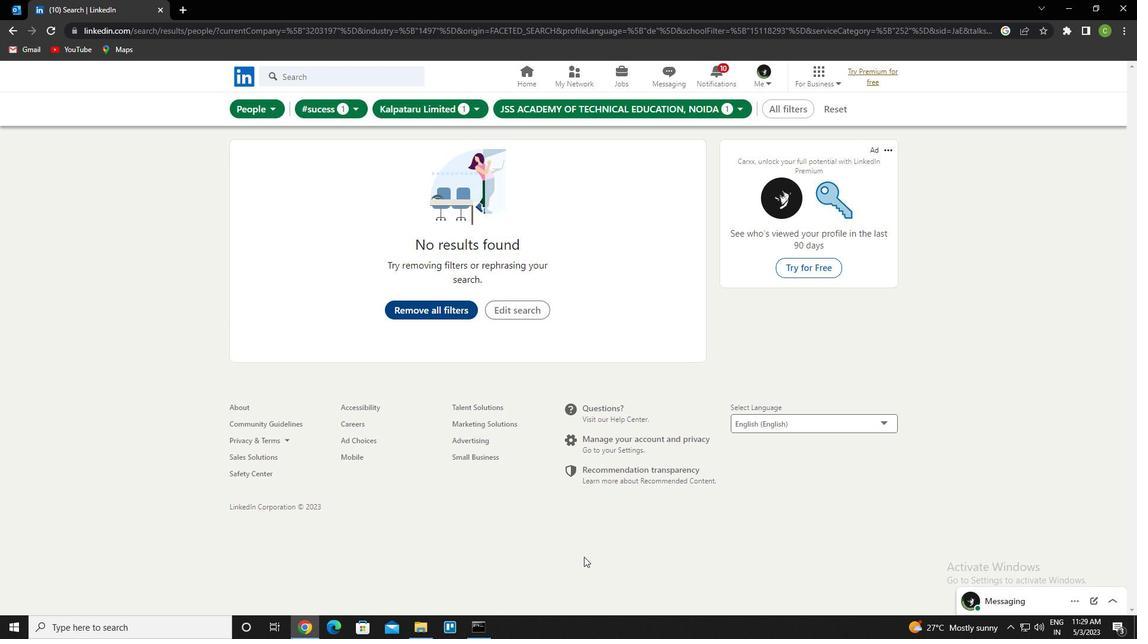 
